 Task: Add a signature Ivan Wilson containing Best wishes for a joyful Easter Sunday, Ivan Wilson to email address softage.2@softage.net and add a label Thanksgiving recipes
Action: Mouse moved to (1163, 93)
Screenshot: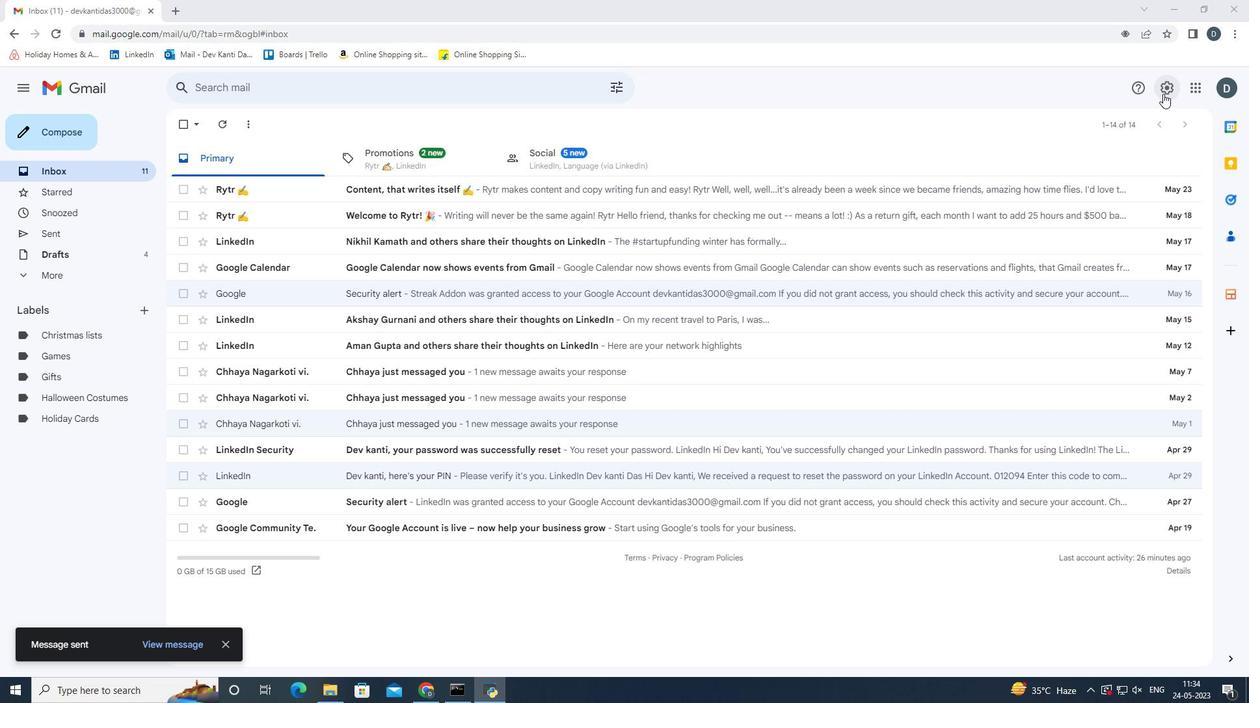 
Action: Mouse pressed left at (1163, 93)
Screenshot: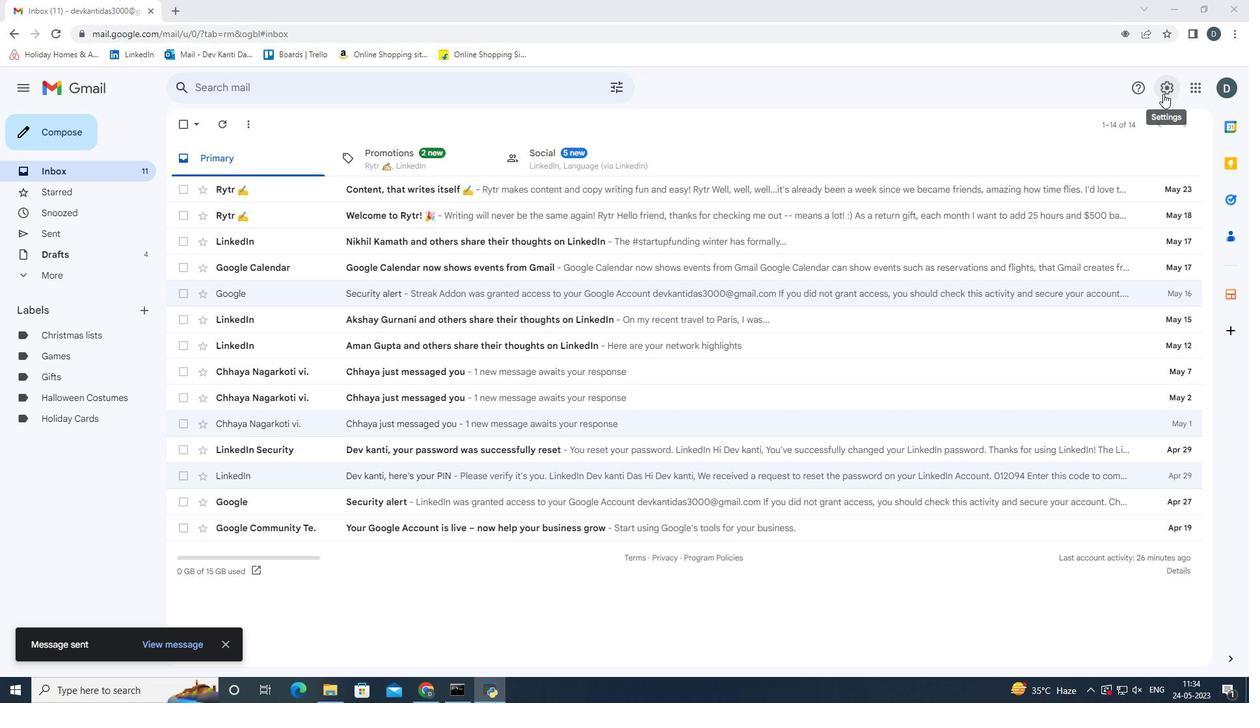 
Action: Mouse moved to (1141, 149)
Screenshot: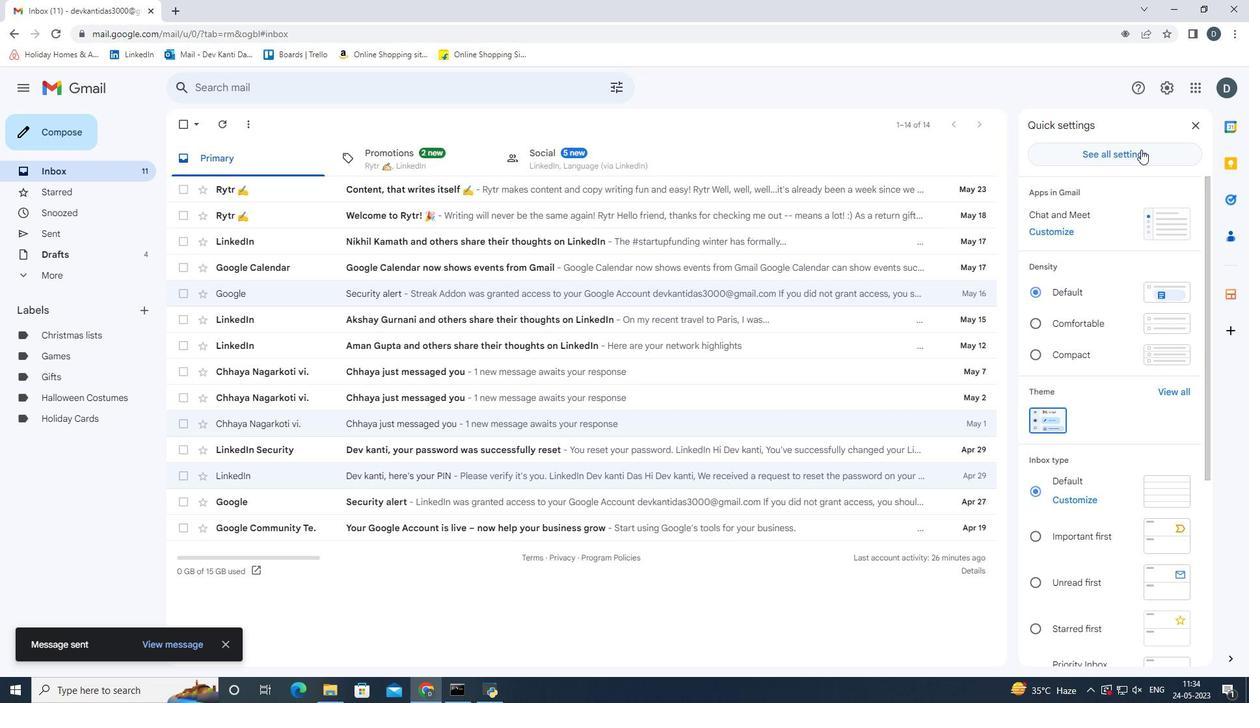 
Action: Mouse pressed left at (1141, 149)
Screenshot: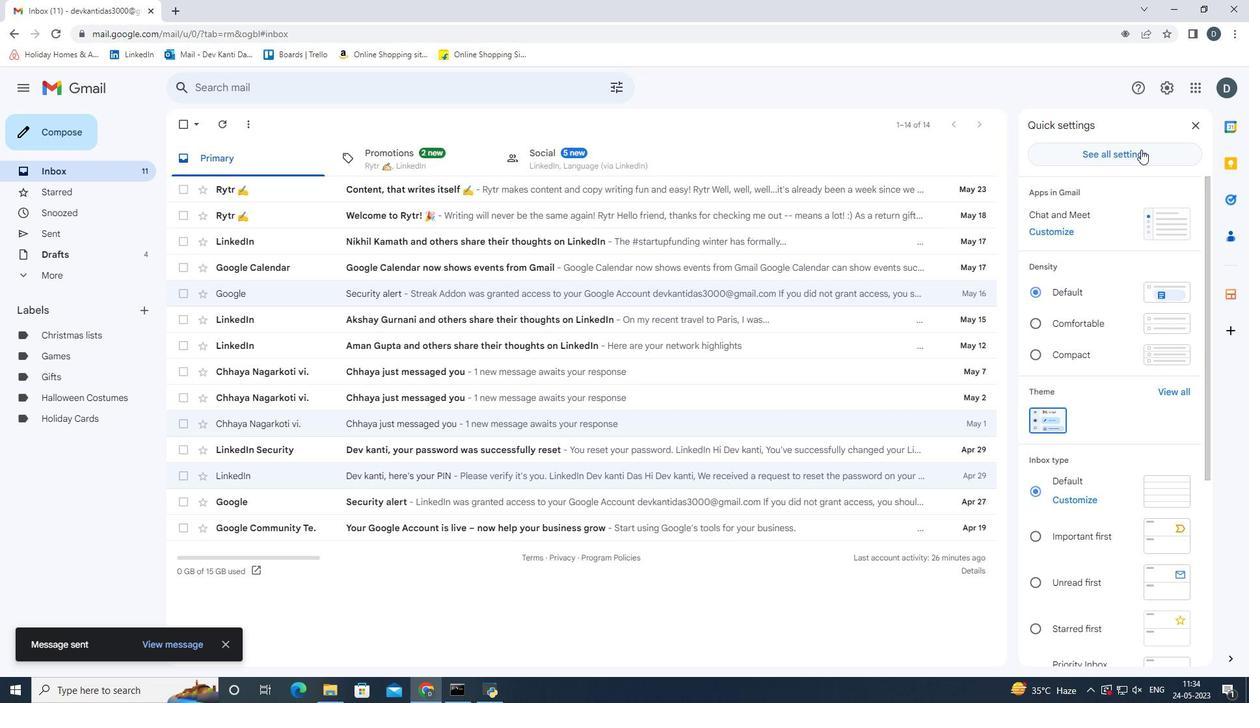 
Action: Mouse moved to (543, 515)
Screenshot: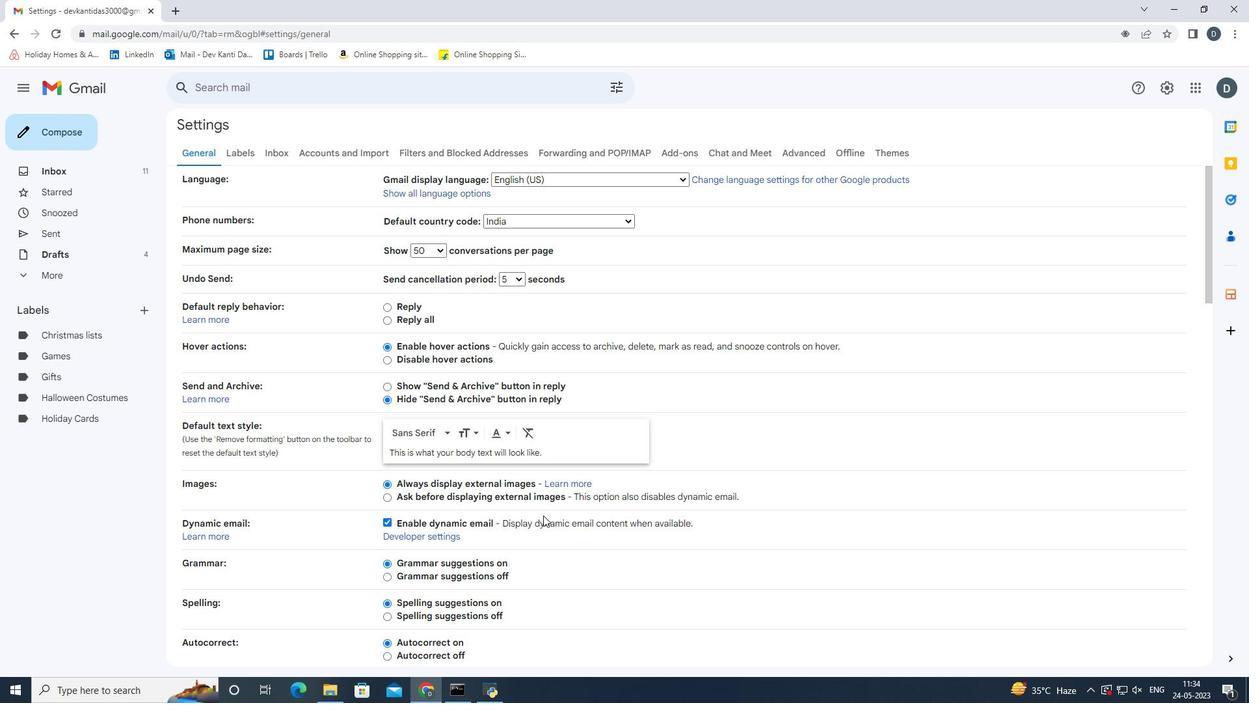 
Action: Mouse scrolled (543, 514) with delta (0, 0)
Screenshot: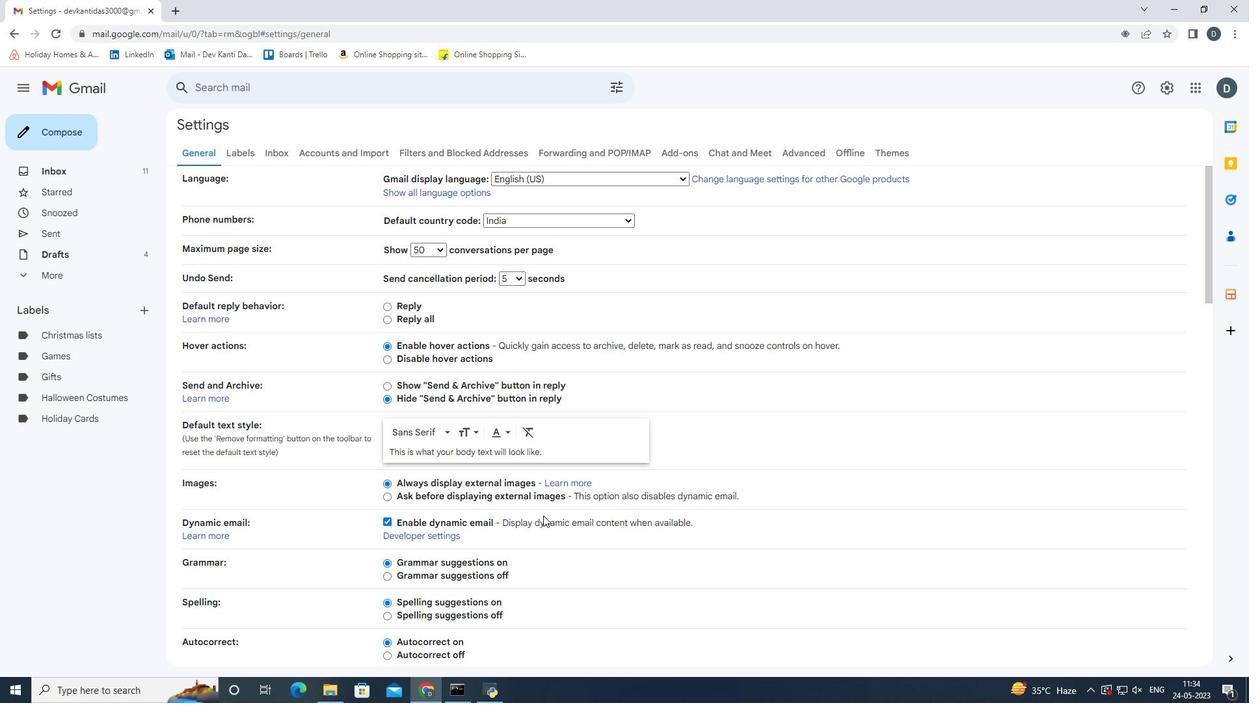 
Action: Mouse scrolled (543, 514) with delta (0, 0)
Screenshot: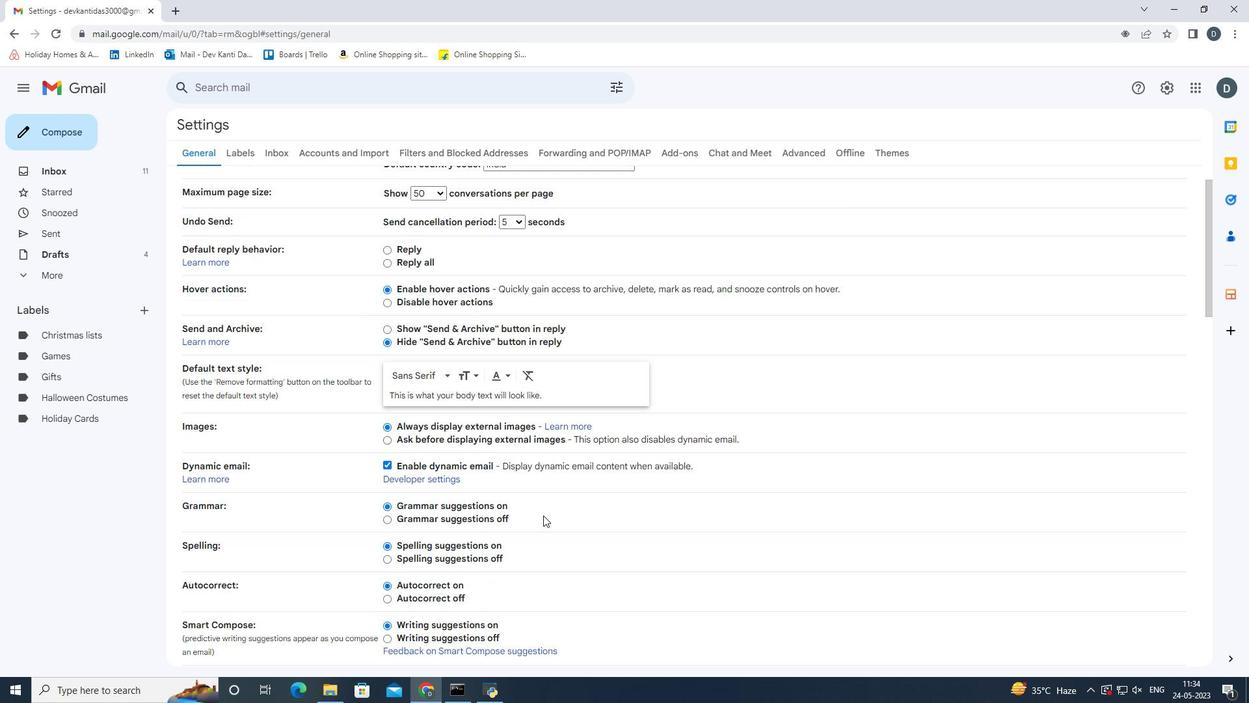 
Action: Mouse scrolled (543, 514) with delta (0, 0)
Screenshot: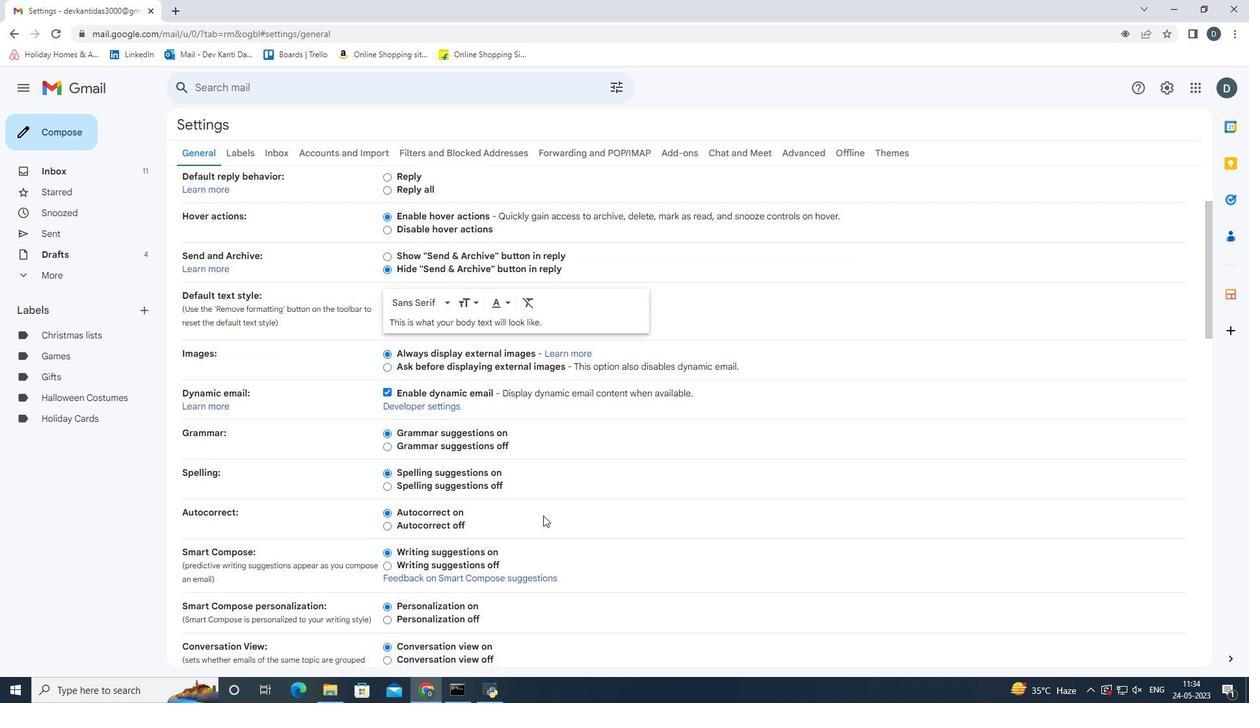 
Action: Mouse scrolled (543, 514) with delta (0, 0)
Screenshot: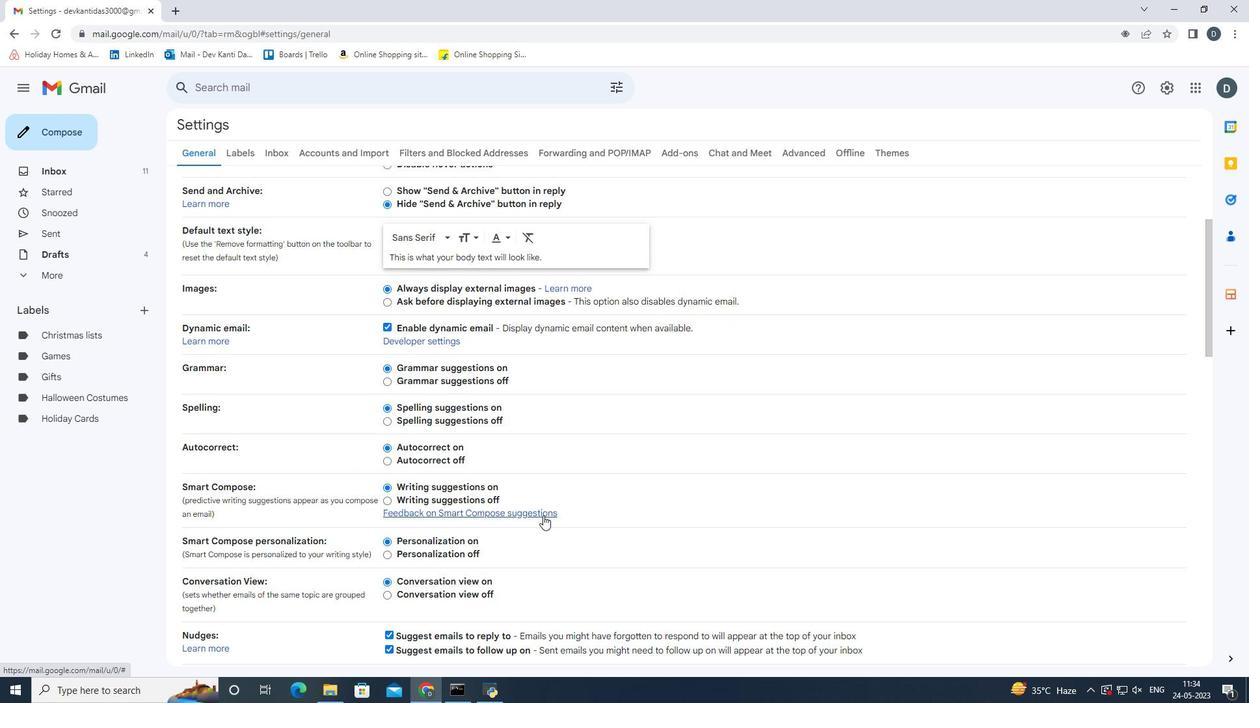 
Action: Mouse scrolled (543, 514) with delta (0, 0)
Screenshot: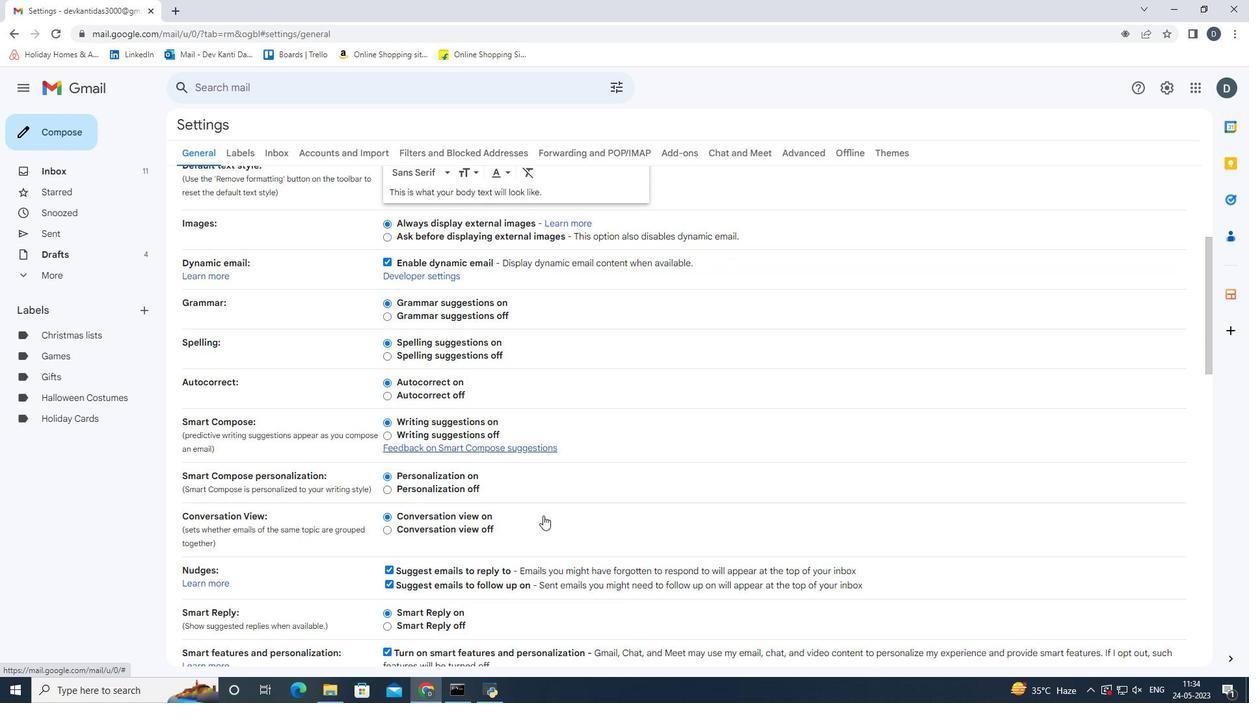 
Action: Mouse scrolled (543, 514) with delta (0, 0)
Screenshot: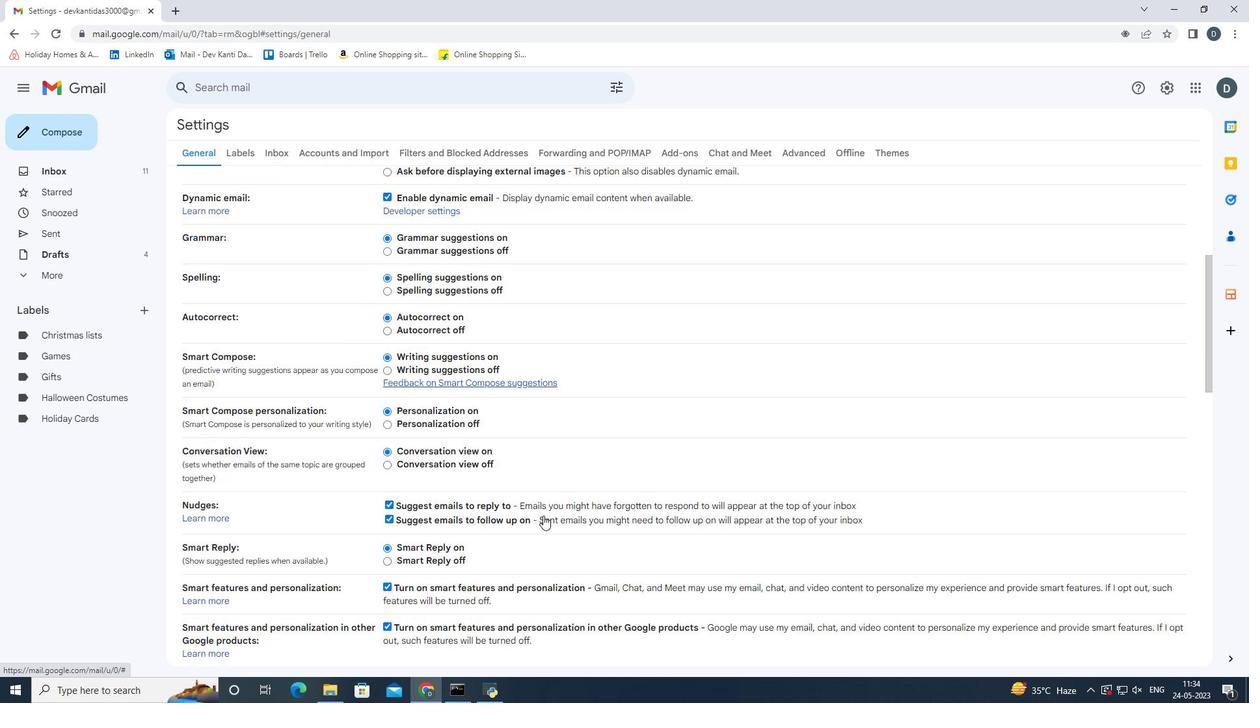 
Action: Mouse scrolled (543, 514) with delta (0, 0)
Screenshot: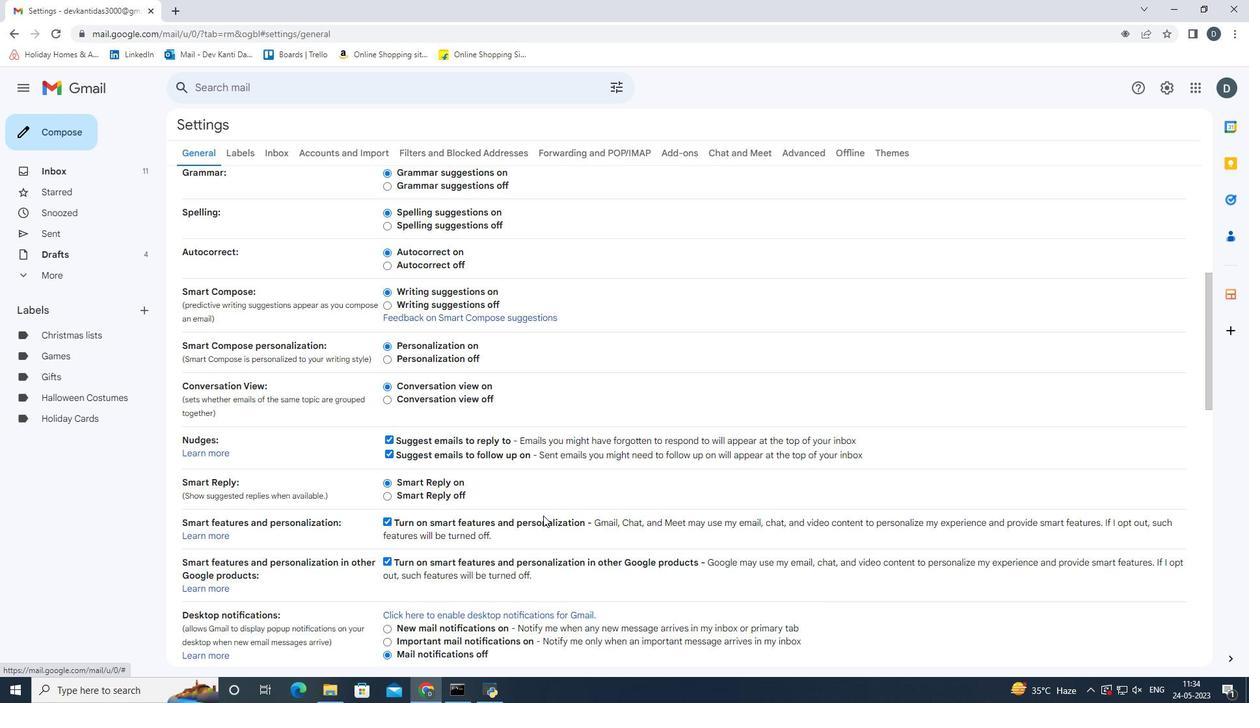 
Action: Mouse scrolled (543, 514) with delta (0, 0)
Screenshot: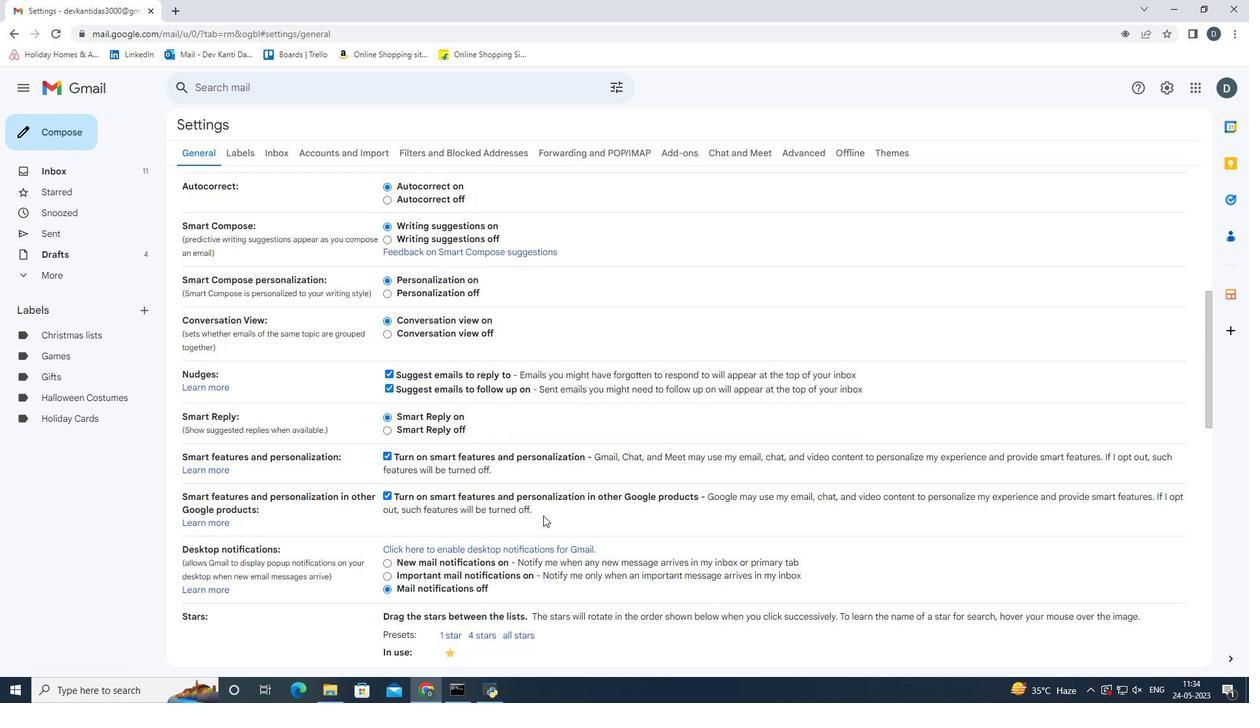 
Action: Mouse scrolled (543, 514) with delta (0, 0)
Screenshot: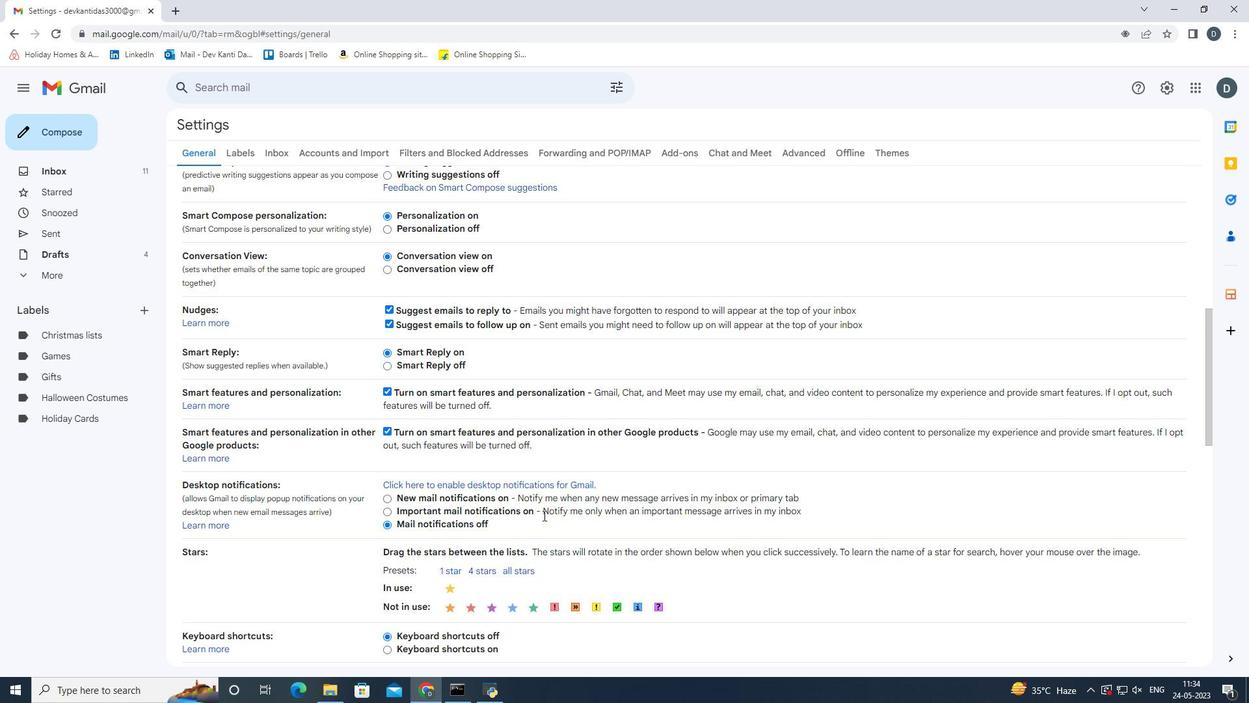 
Action: Mouse scrolled (543, 514) with delta (0, 0)
Screenshot: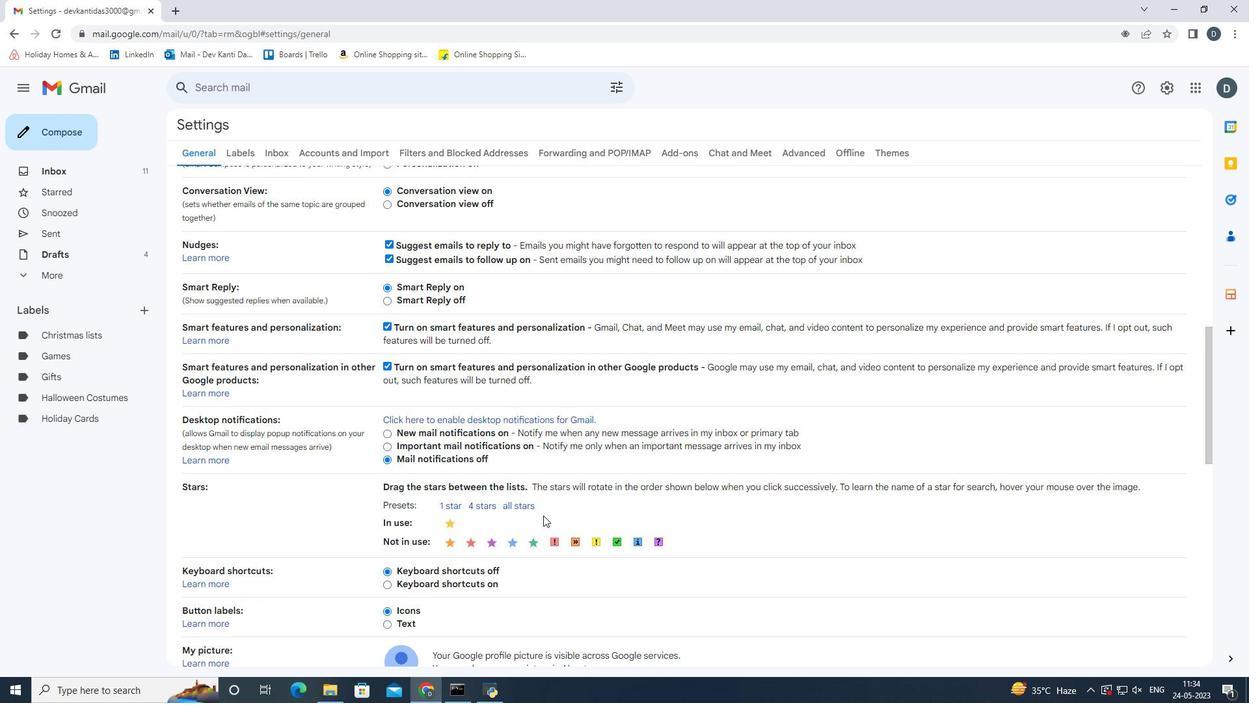 
Action: Mouse scrolled (543, 514) with delta (0, 0)
Screenshot: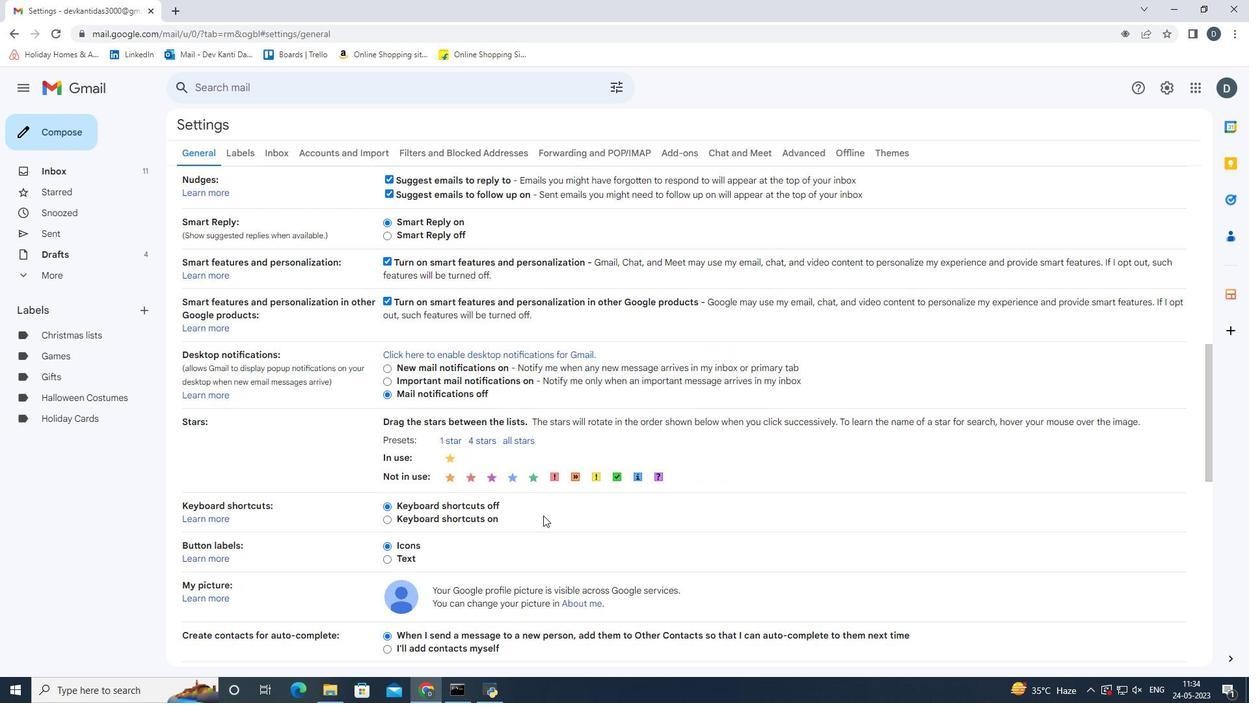 
Action: Mouse scrolled (543, 514) with delta (0, 0)
Screenshot: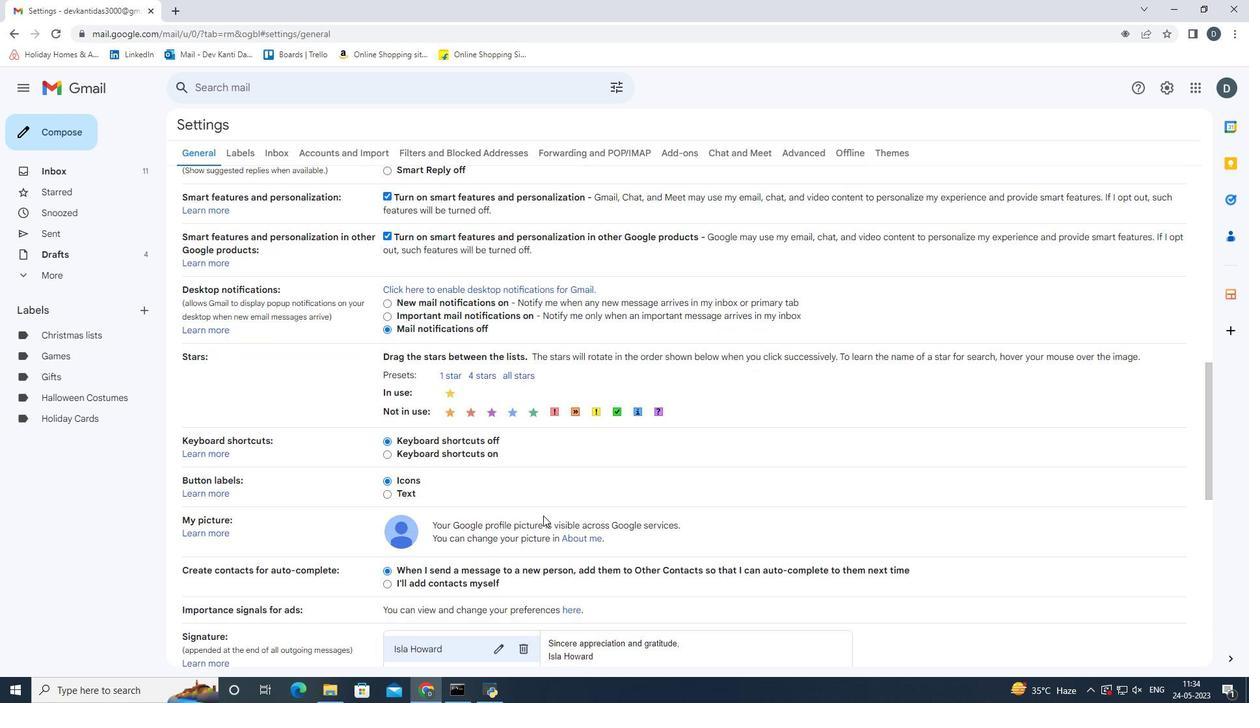 
Action: Mouse scrolled (543, 514) with delta (0, 0)
Screenshot: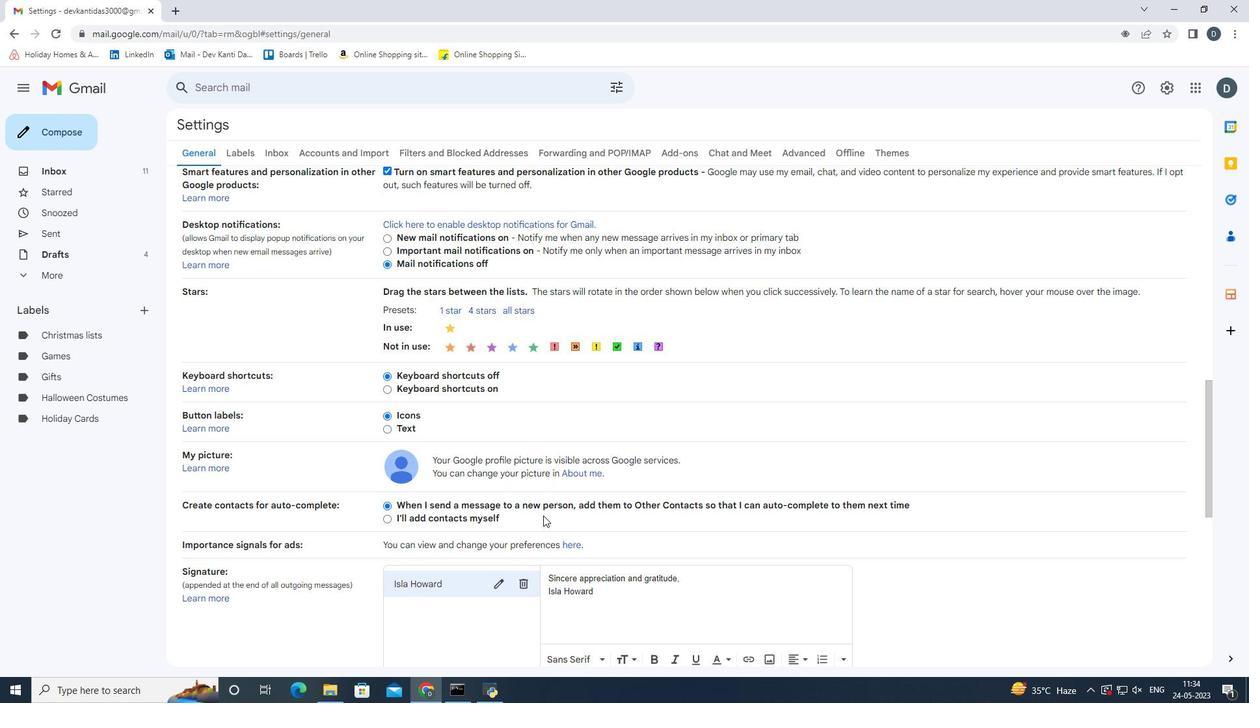 
Action: Mouse scrolled (543, 514) with delta (0, 0)
Screenshot: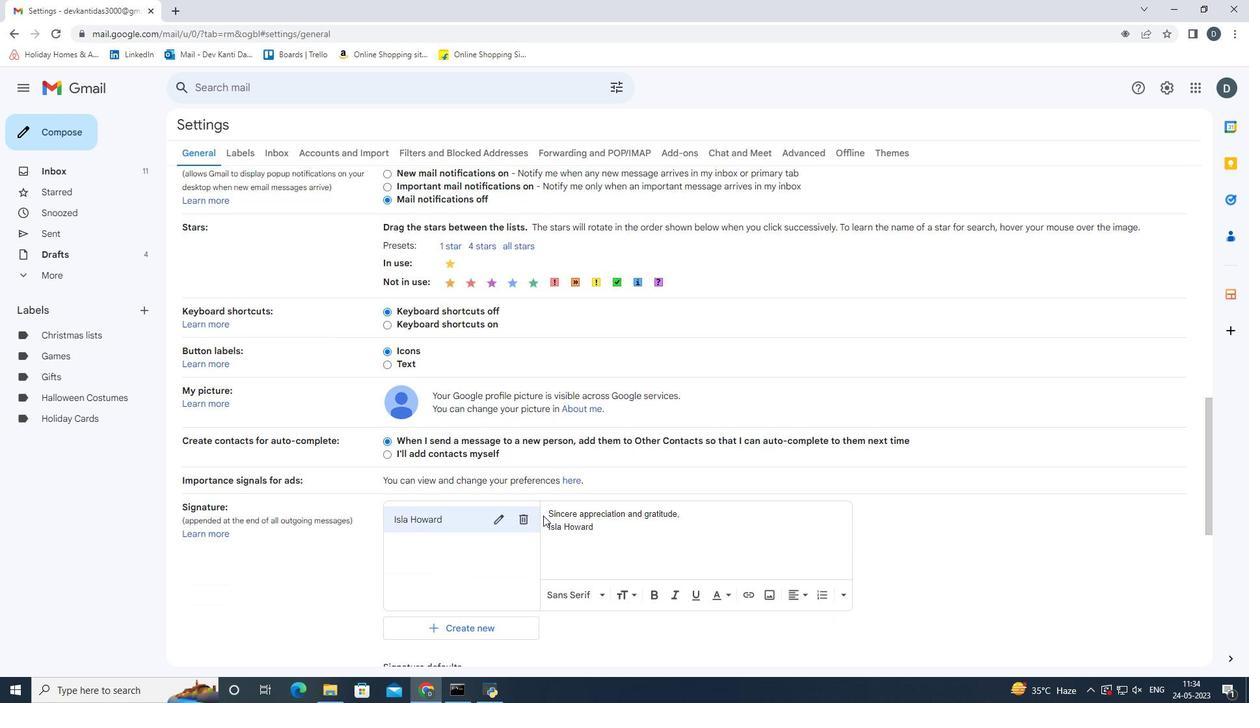 
Action: Mouse moved to (529, 461)
Screenshot: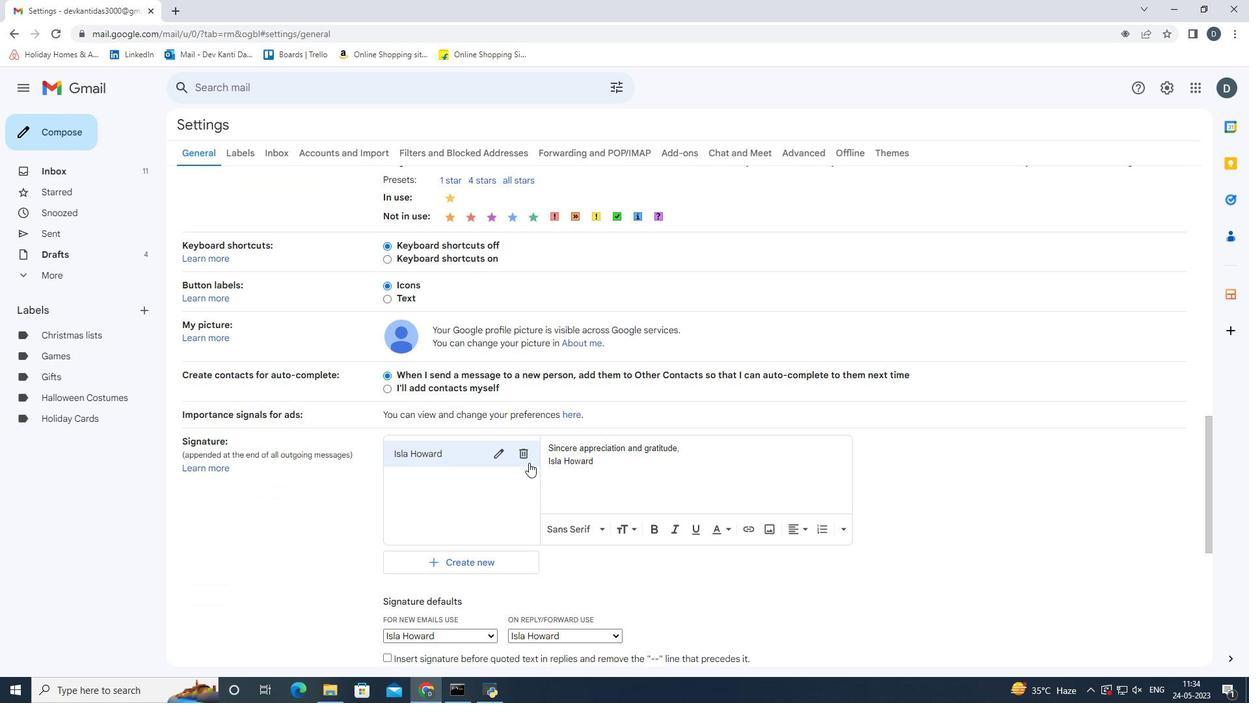 
Action: Mouse pressed left at (529, 461)
Screenshot: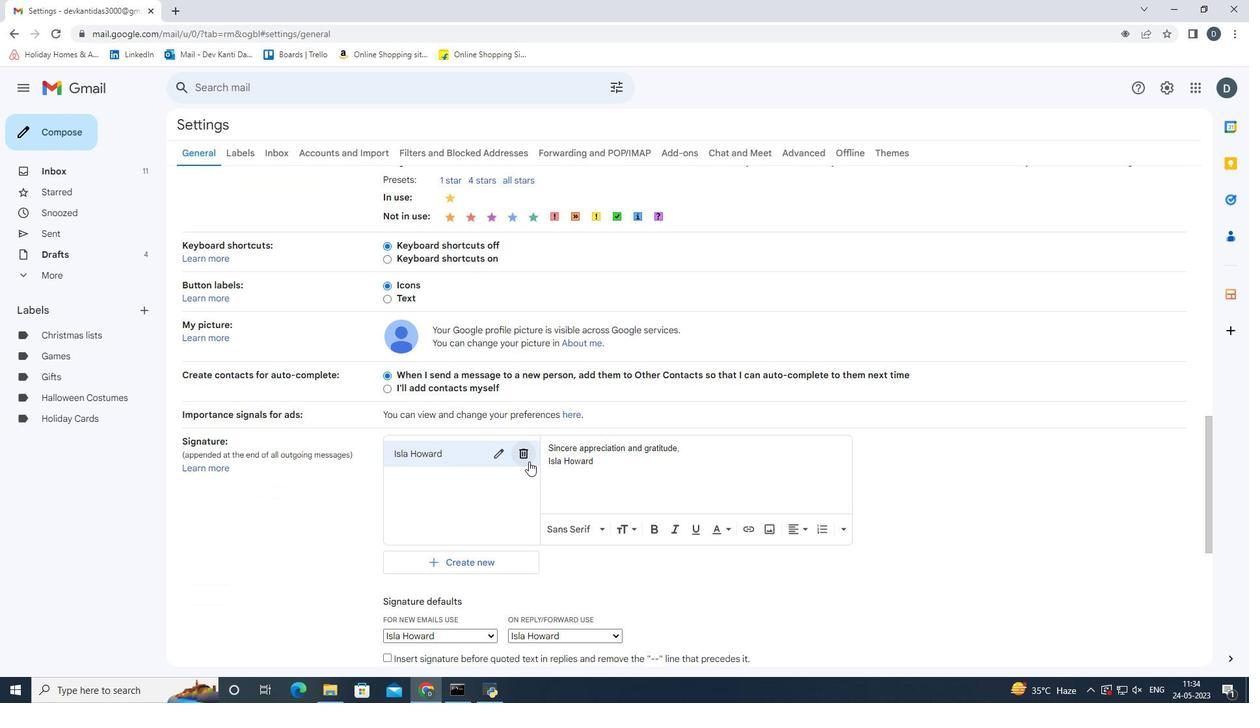 
Action: Mouse moved to (744, 398)
Screenshot: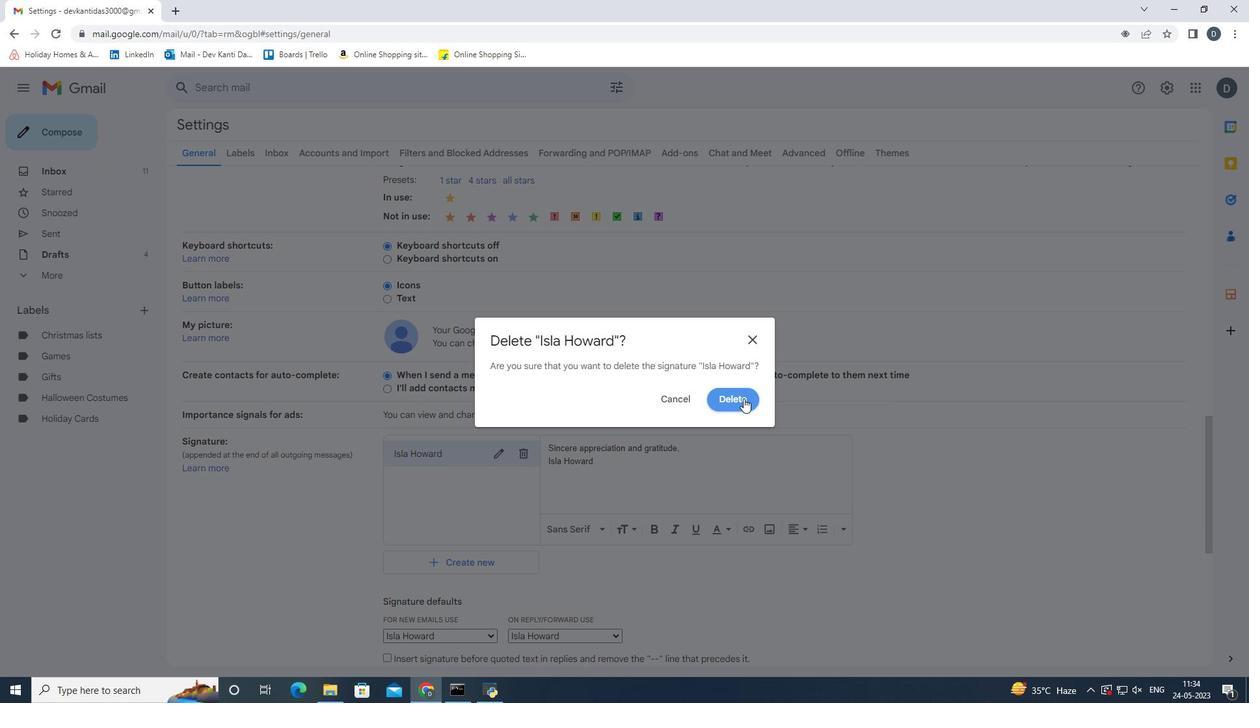 
Action: Mouse pressed left at (744, 398)
Screenshot: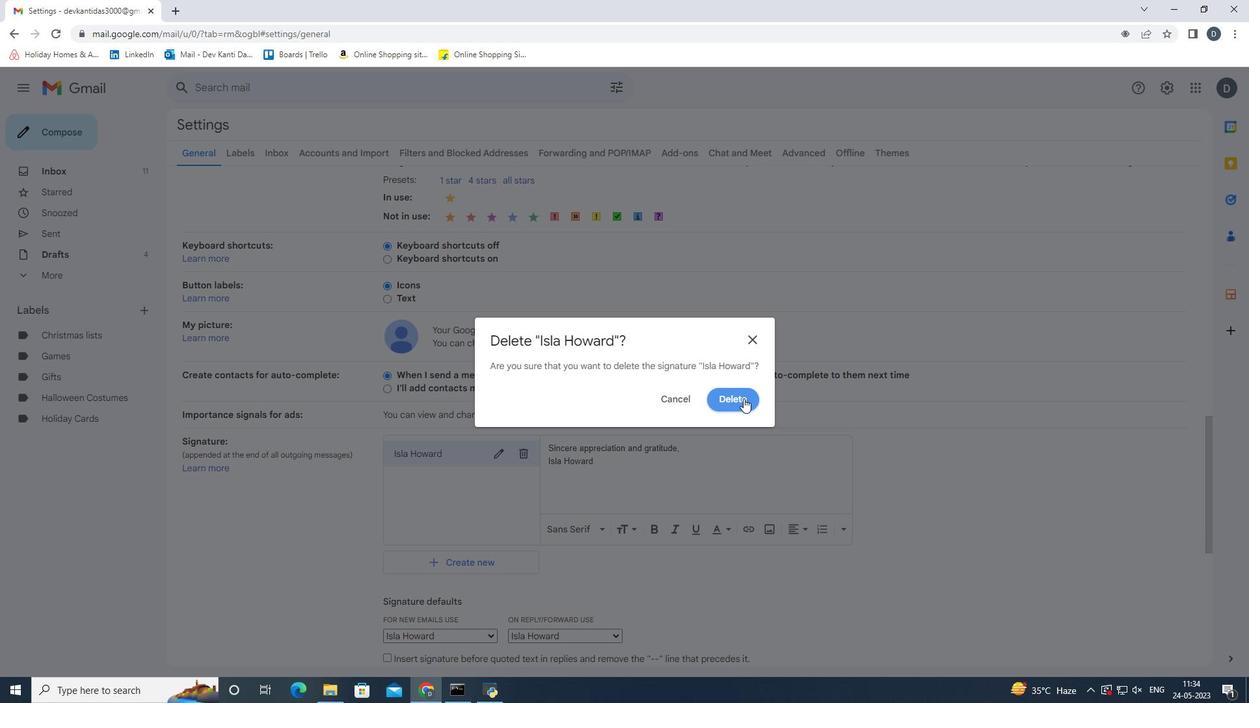 
Action: Mouse moved to (463, 459)
Screenshot: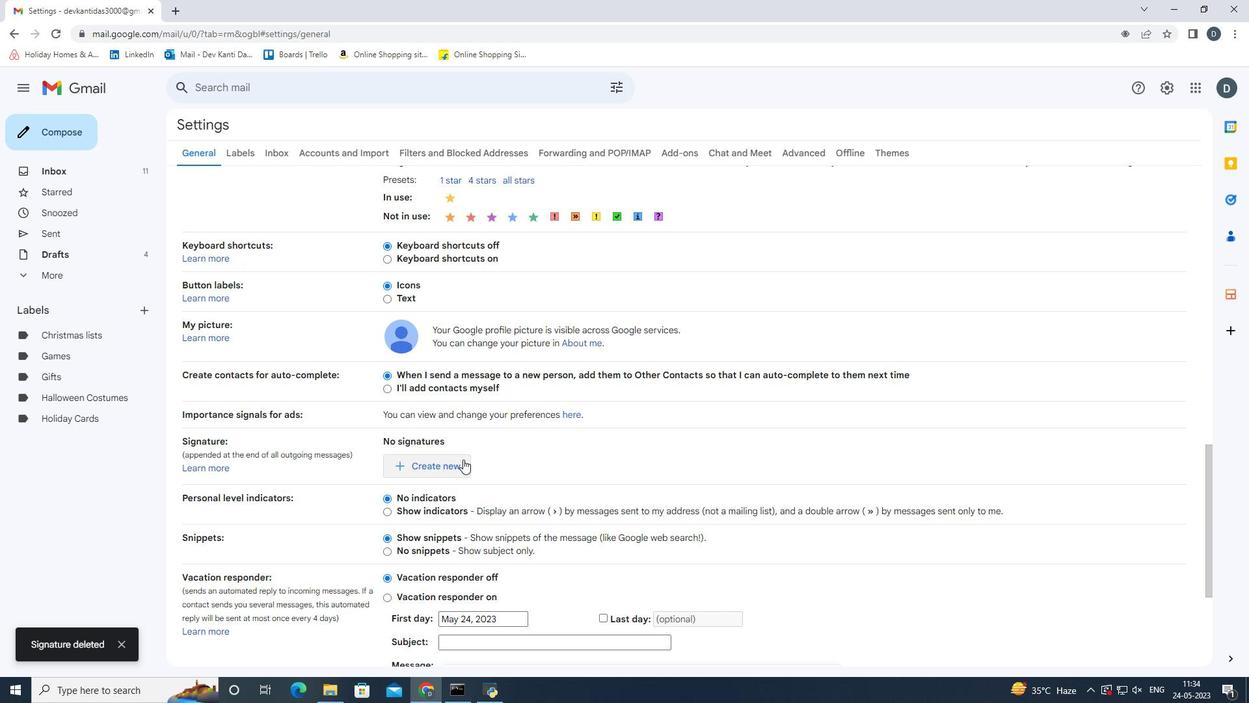 
Action: Mouse pressed left at (463, 459)
Screenshot: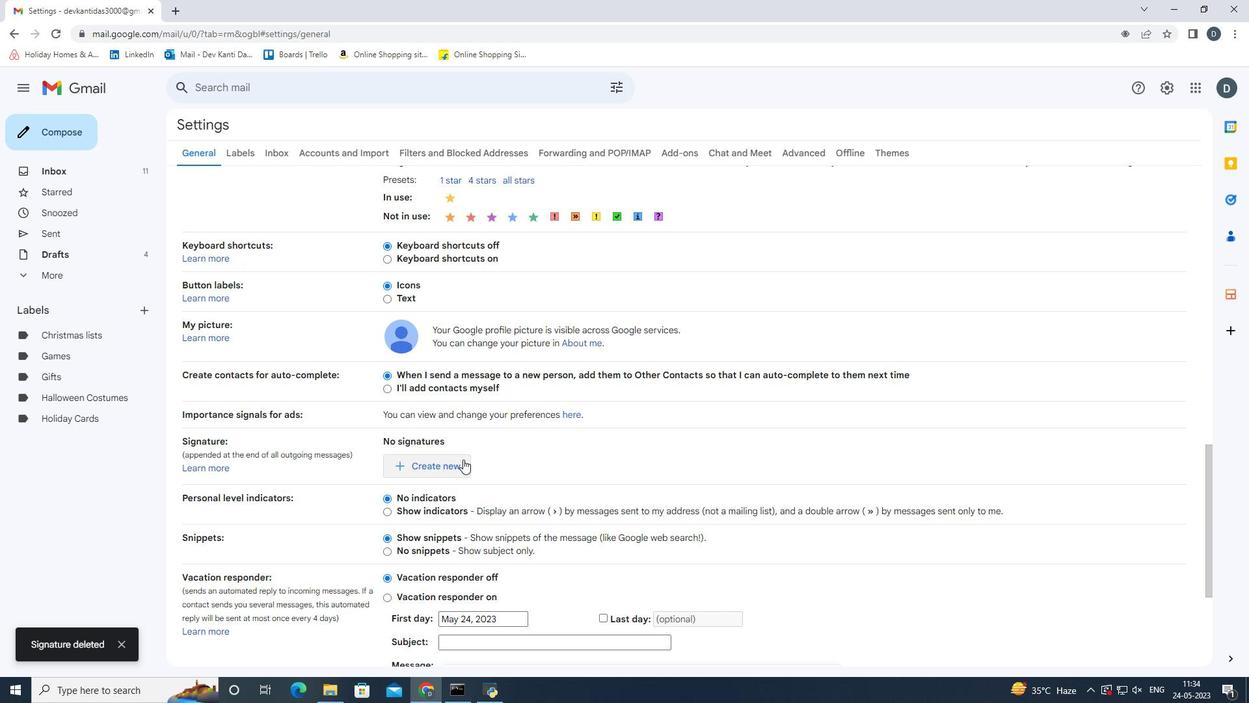 
Action: Mouse moved to (566, 370)
Screenshot: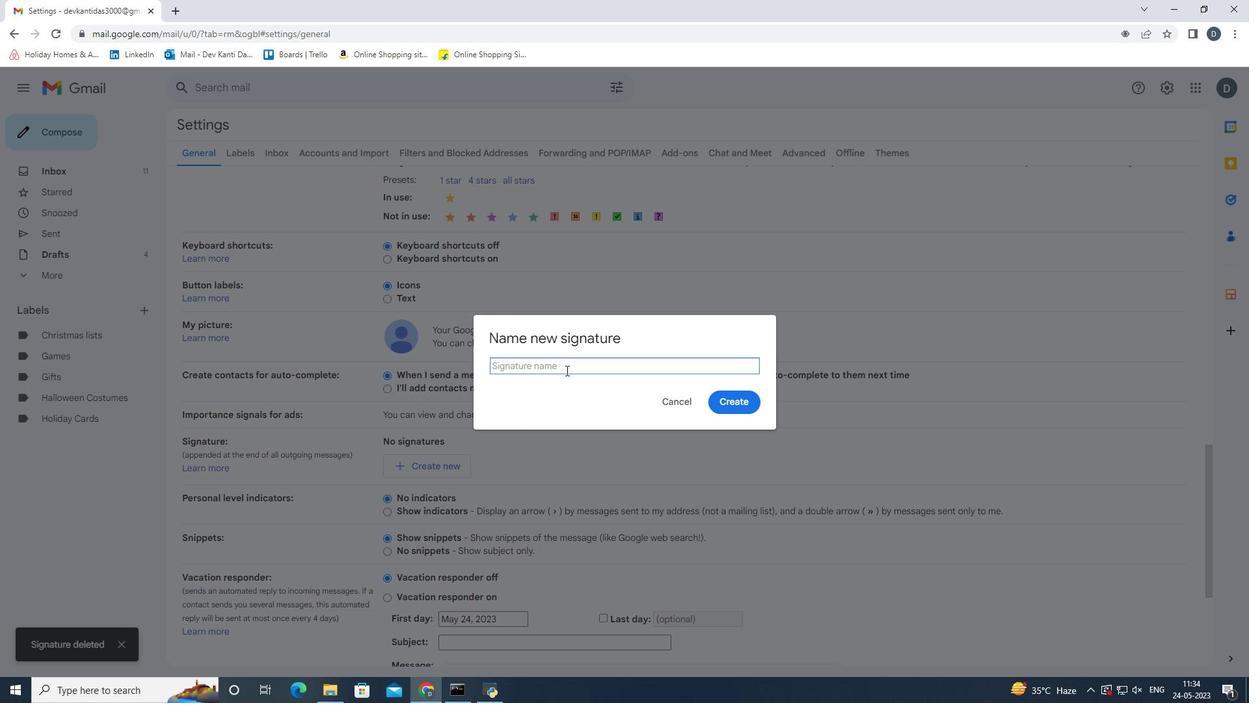 
Action: Key pressed <Key.shift>Ivan<Key.space><Key.shift><Key.shift><Key.shift><Key.shift><Key.shift><Key.shift>Wilson<Key.enter>
Screenshot: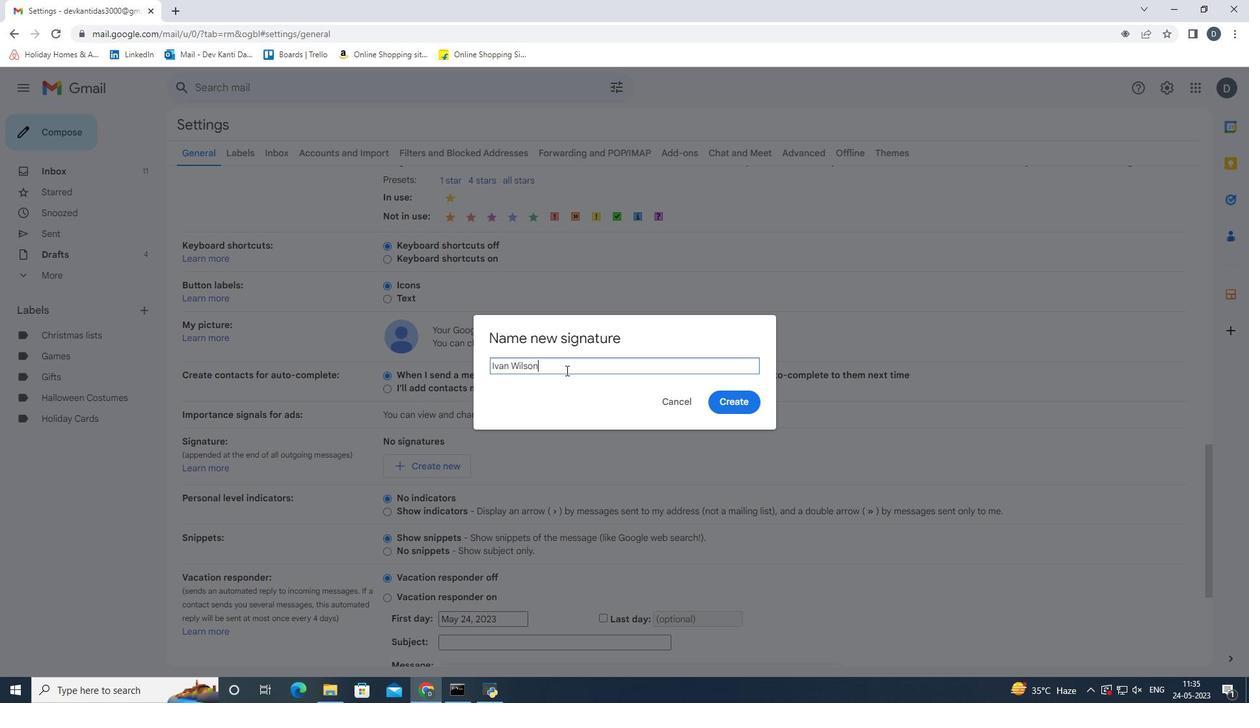 
Action: Mouse moved to (602, 458)
Screenshot: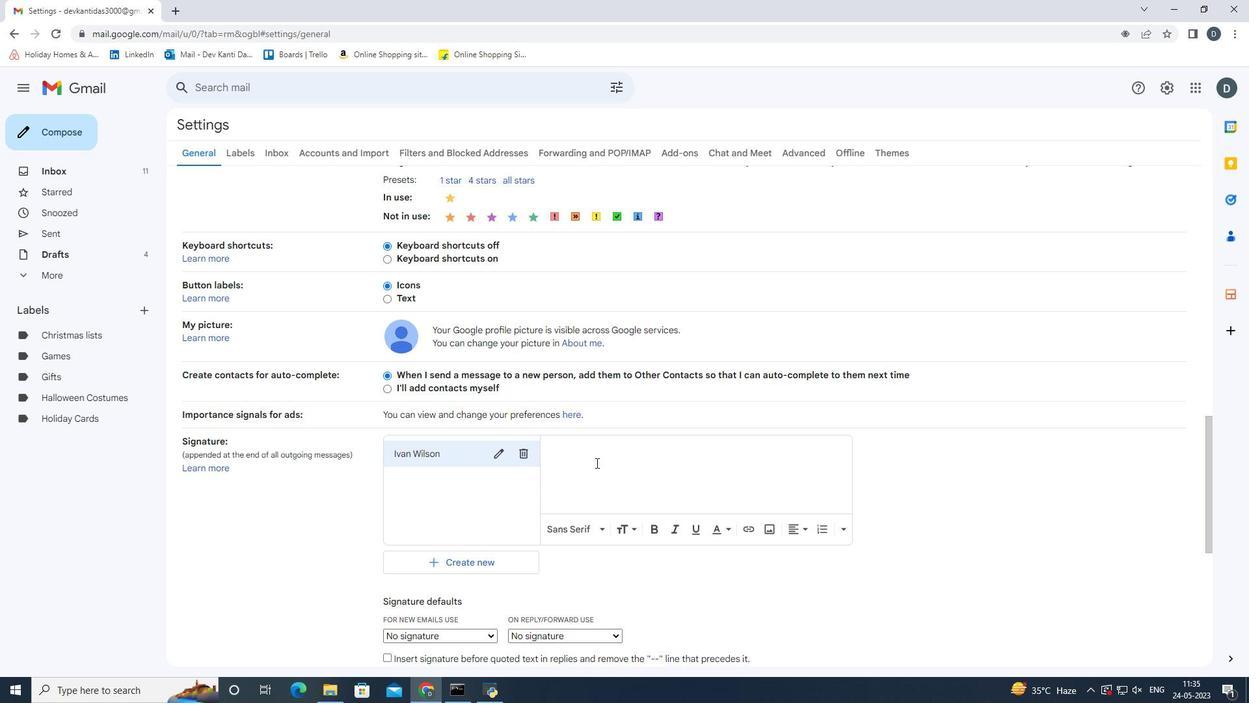 
Action: Mouse pressed left at (602, 458)
Screenshot: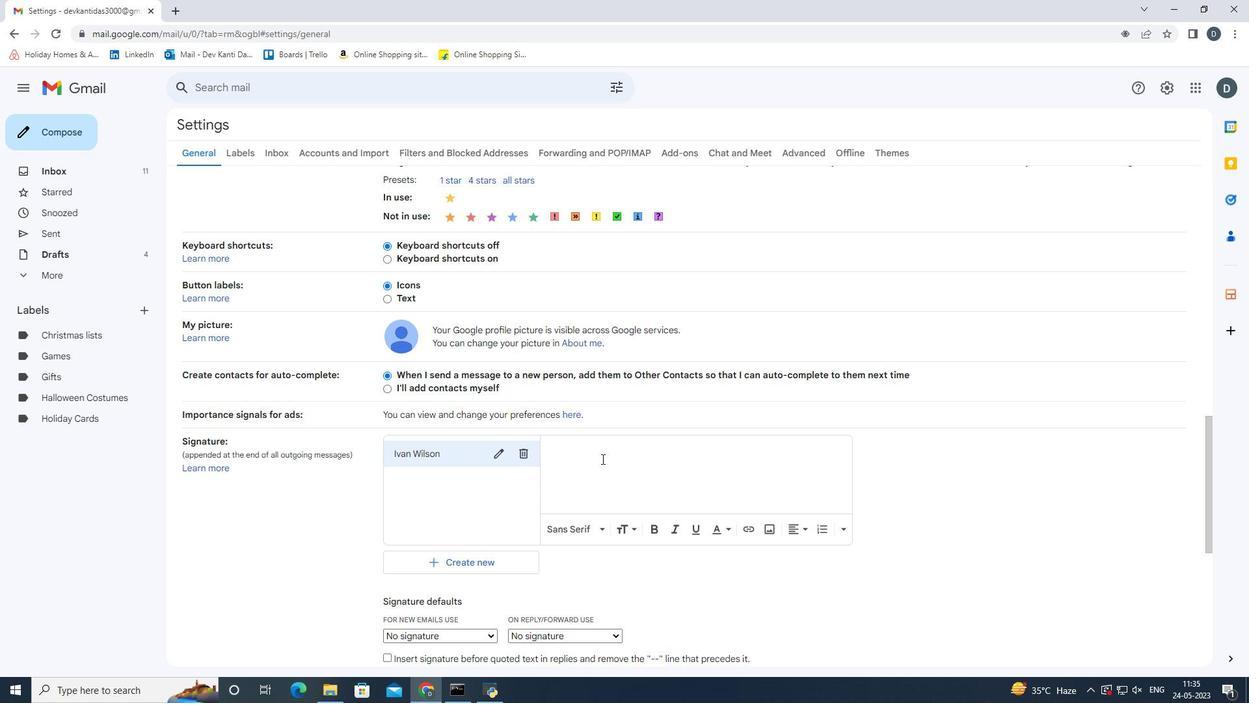 
Action: Key pressed <Key.shift>Best<Key.space>wishes<Key.space>for<Key.space>a<Key.space>joyful<Key.space><Key.shift>Easter<Key.space><Key.shift>Sunday,<Key.enter><Key.shift_r><Key.shift_r><Key.shift_r><Key.shift_r><Key.shift_r><Key.shift_r><Key.shift_r><Key.shift_r><Key.shift_r><Key.shift_r><Key.shift_r><Key.shift_r><Key.shift_r><Key.shift_r><Key.shift_r><Key.shift_r><Key.shift_r><Key.shift_r>Ivan<Key.space><Key.shift><Key.shift><Key.shift><Key.shift><Key.shift><Key.shift><Key.shift><Key.shift><Key.shift>Wilson
Screenshot: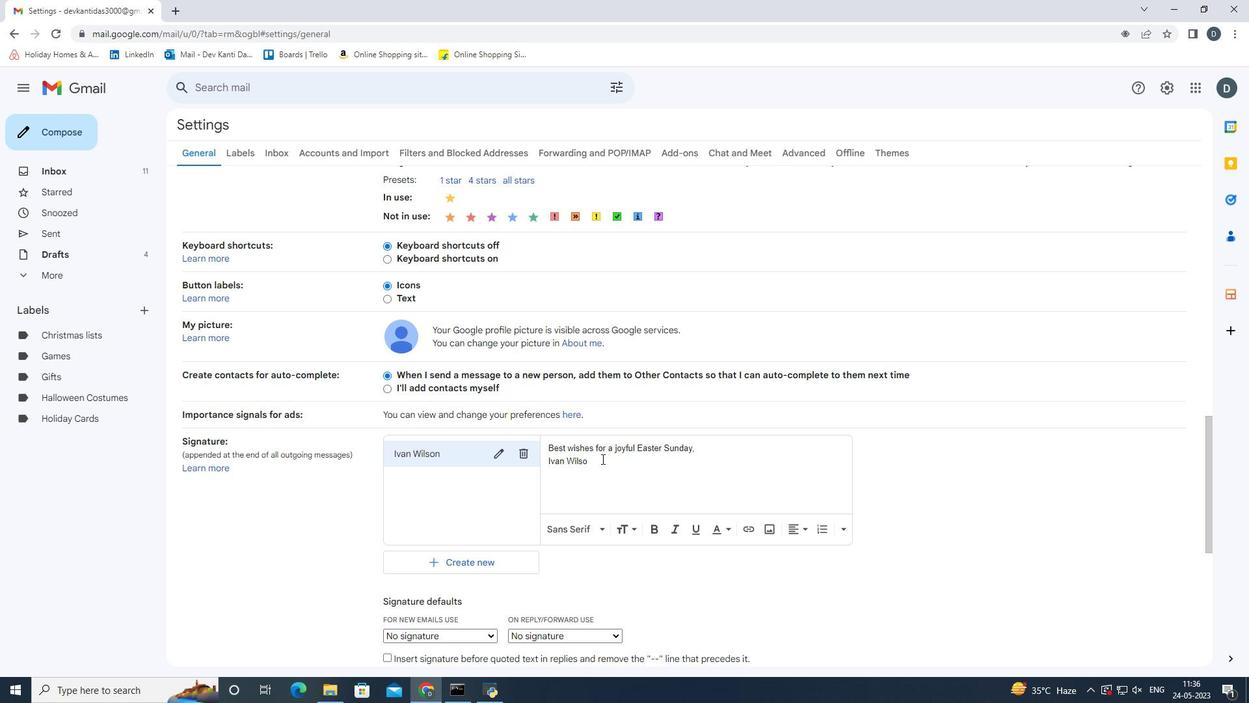 
Action: Mouse moved to (1022, 515)
Screenshot: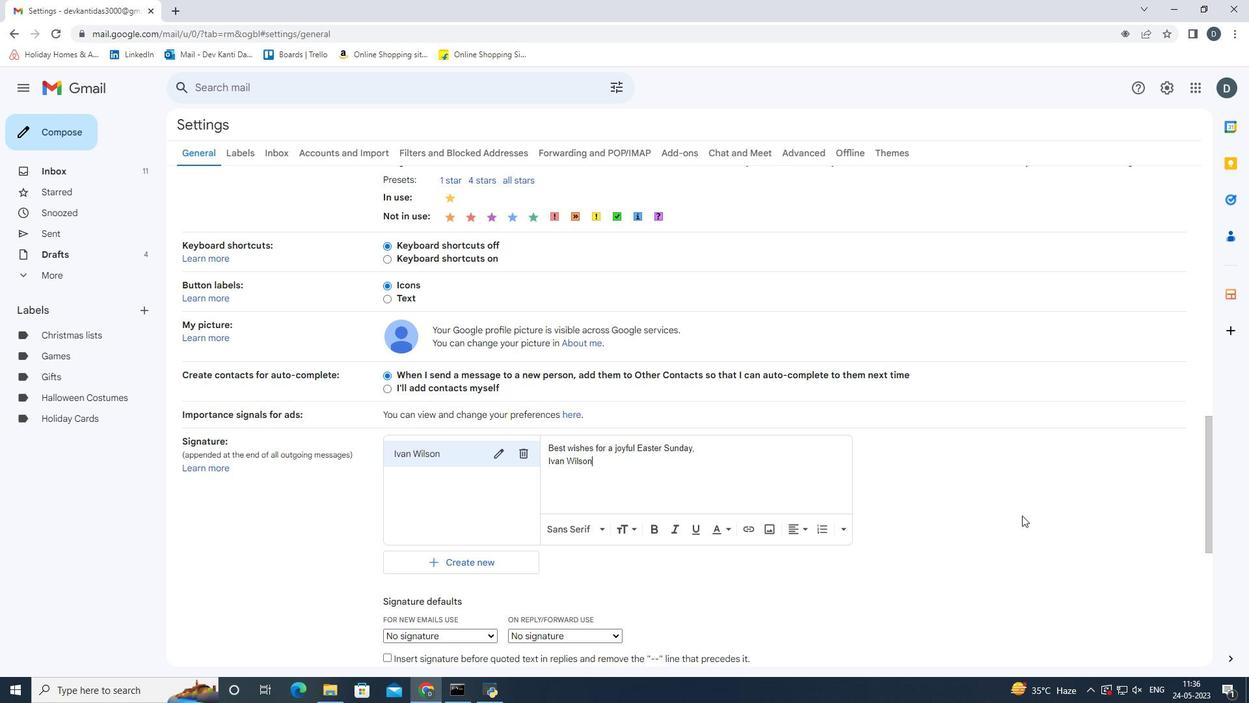 
Action: Mouse pressed left at (1022, 515)
Screenshot: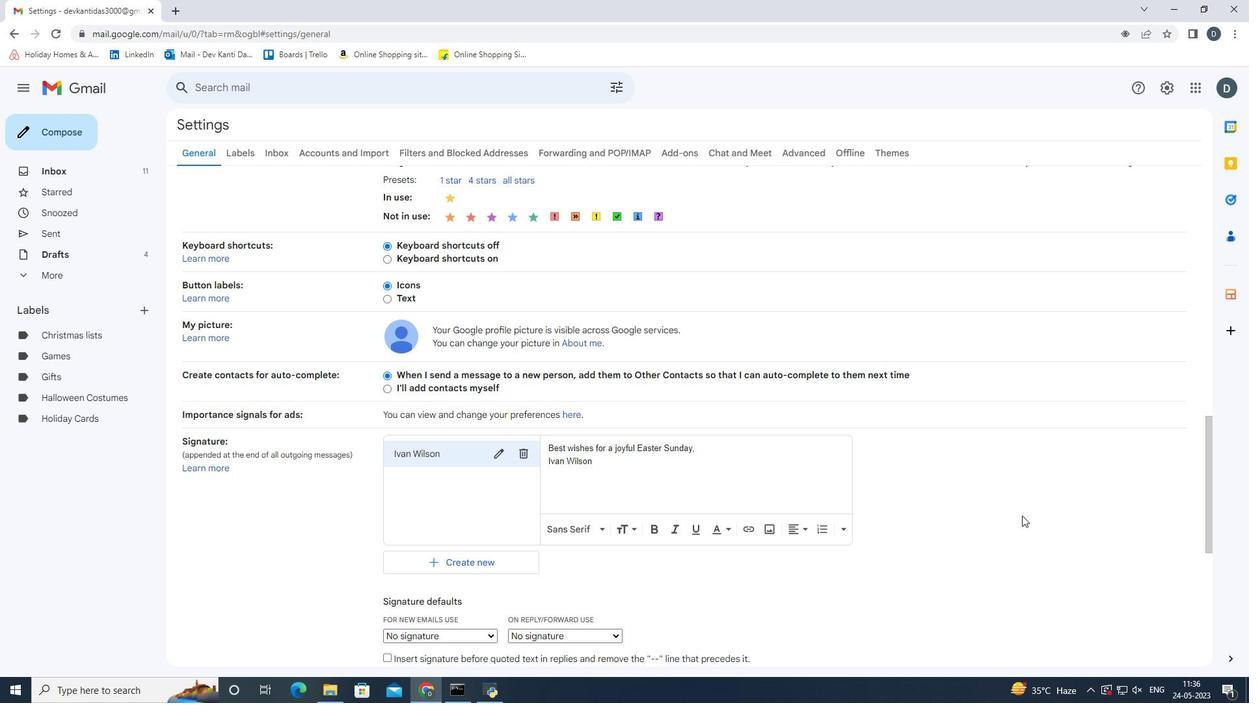 
Action: Mouse moved to (978, 478)
Screenshot: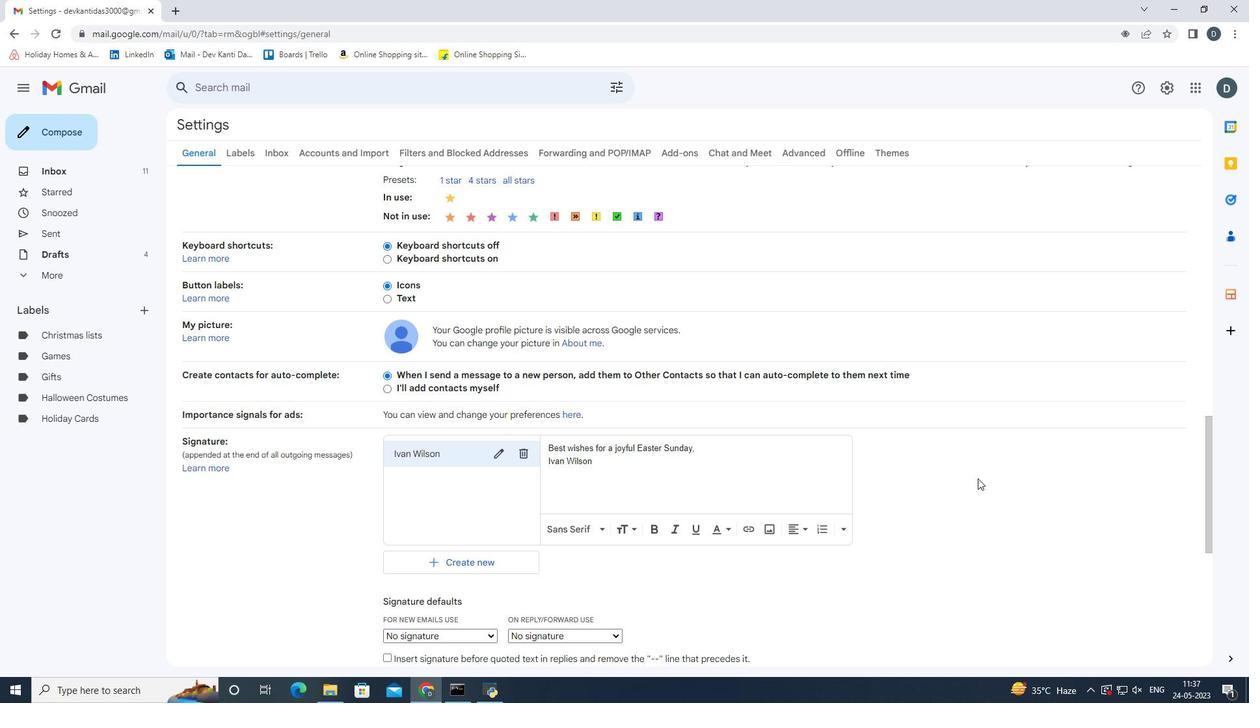 
Action: Mouse scrolled (978, 477) with delta (0, 0)
Screenshot: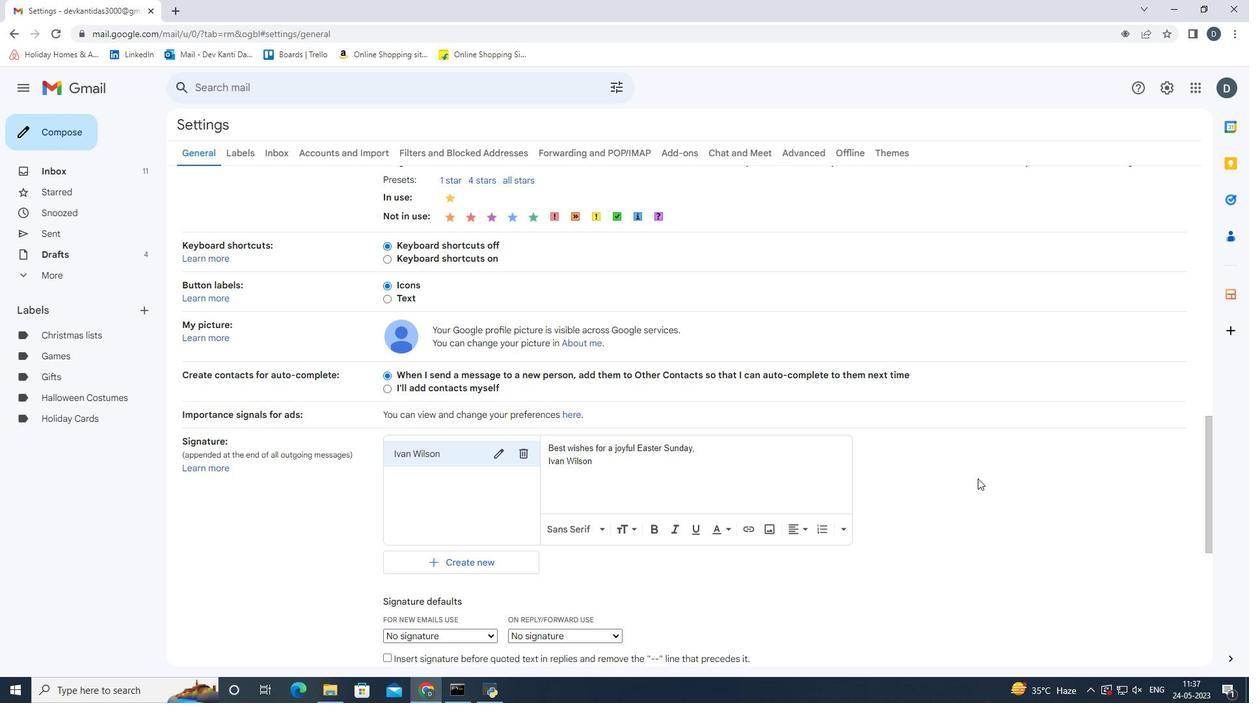 
Action: Mouse scrolled (978, 477) with delta (0, 0)
Screenshot: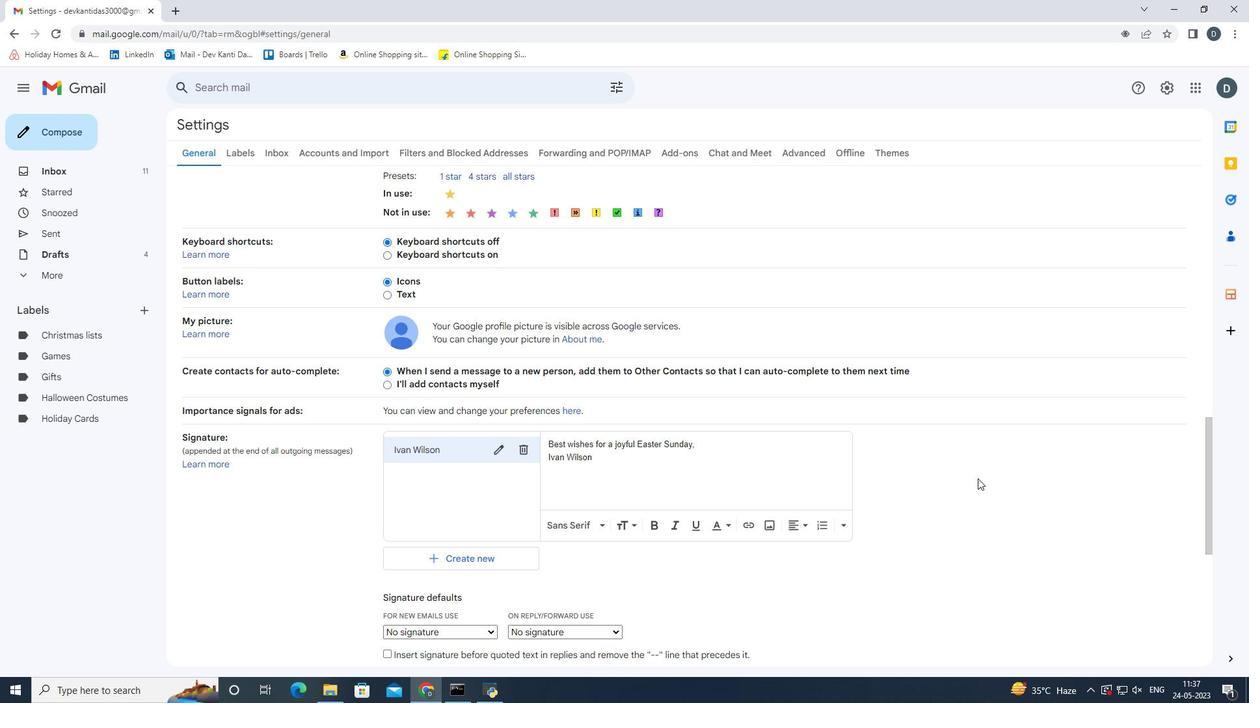 
Action: Mouse scrolled (978, 477) with delta (0, 0)
Screenshot: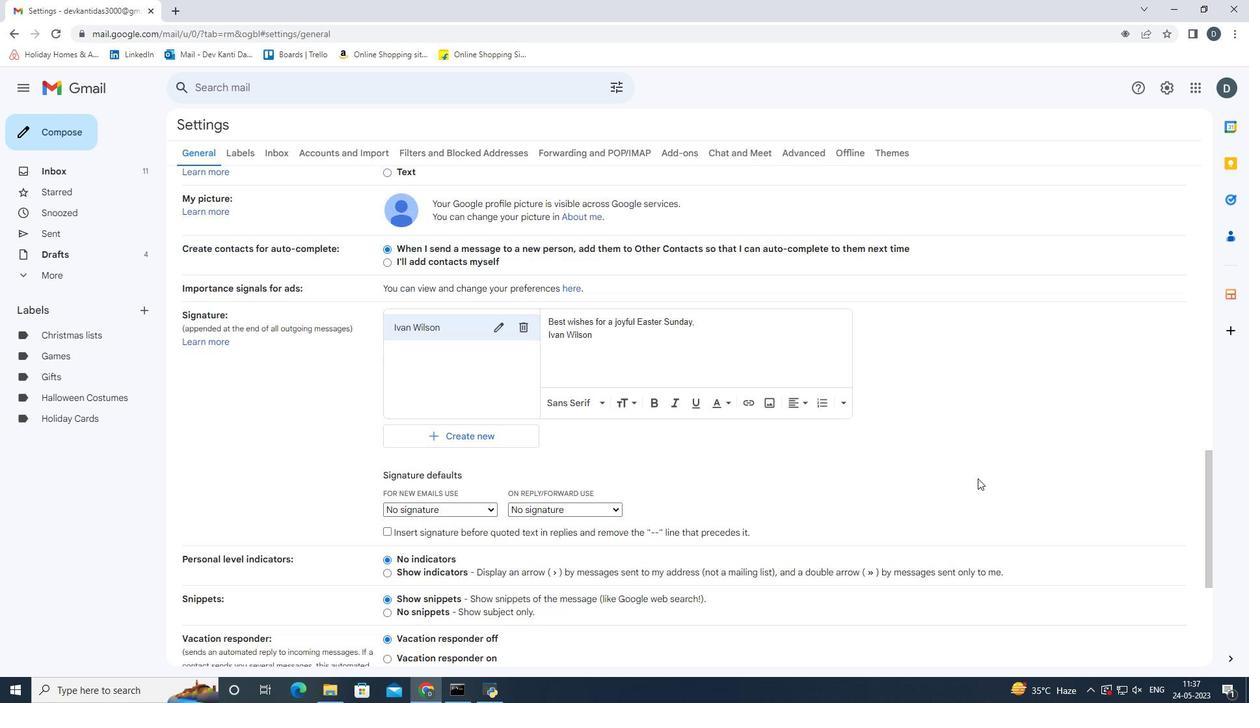 
Action: Mouse moved to (436, 440)
Screenshot: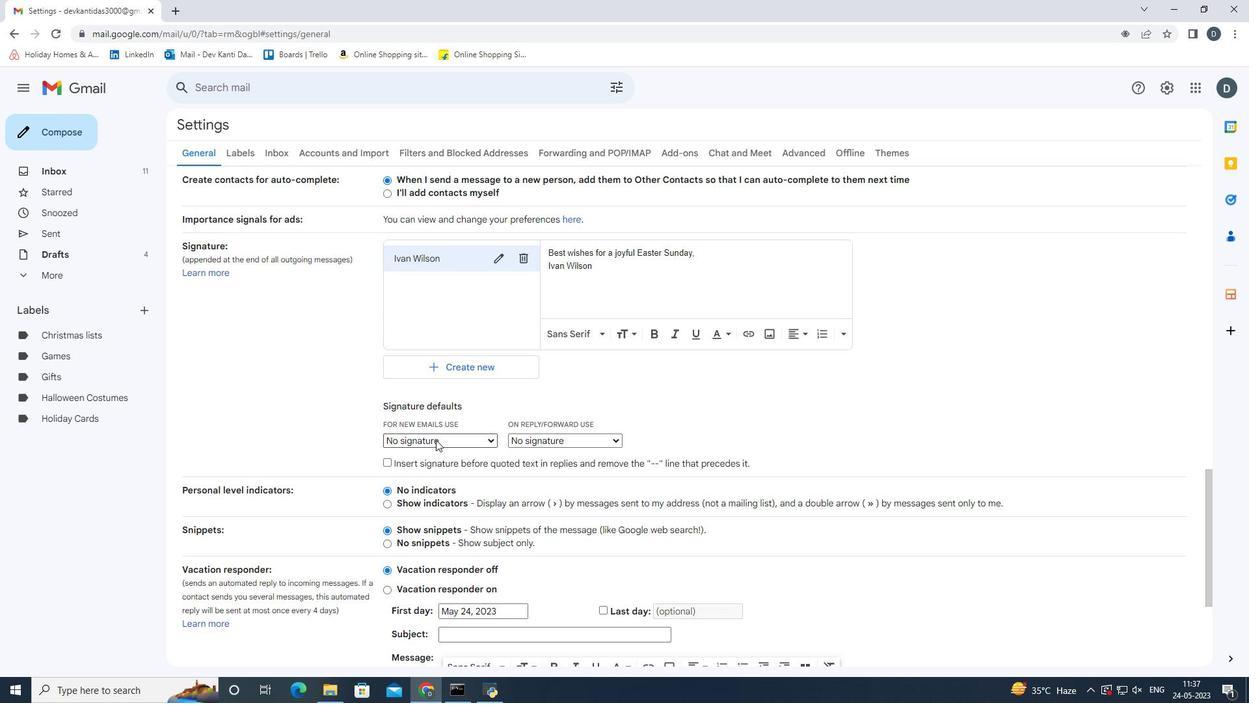 
Action: Mouse pressed left at (436, 440)
Screenshot: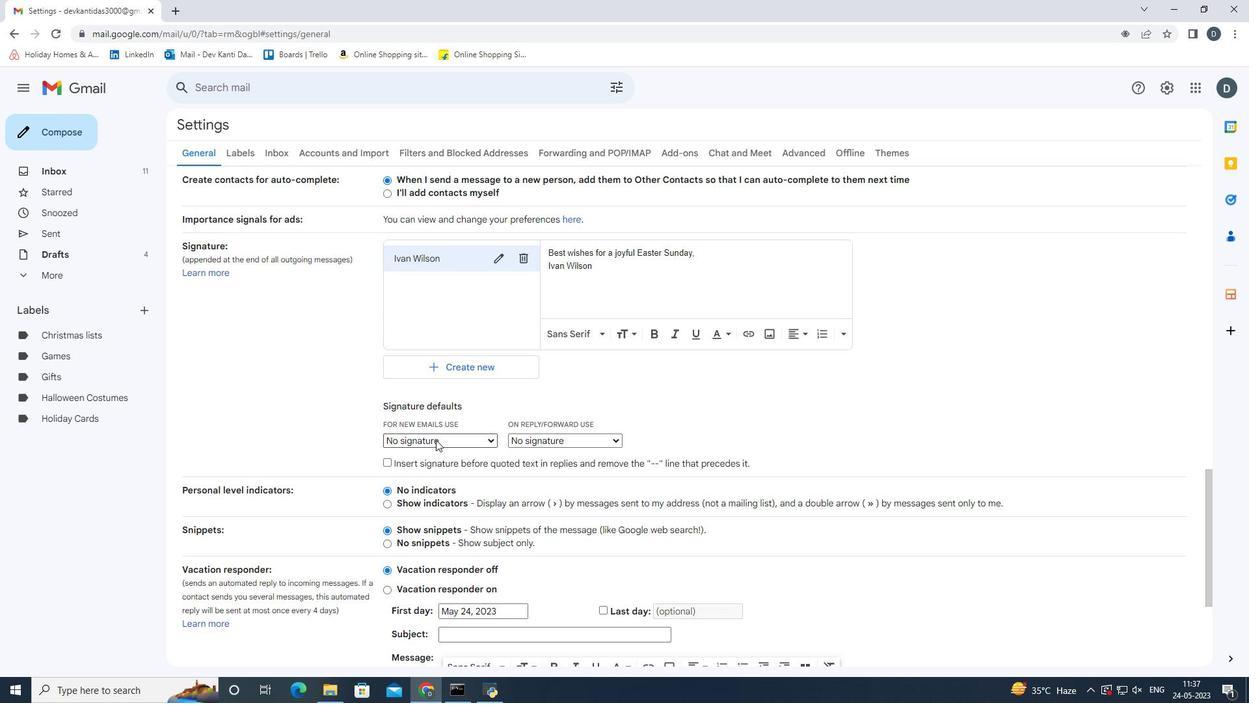 
Action: Mouse moved to (431, 463)
Screenshot: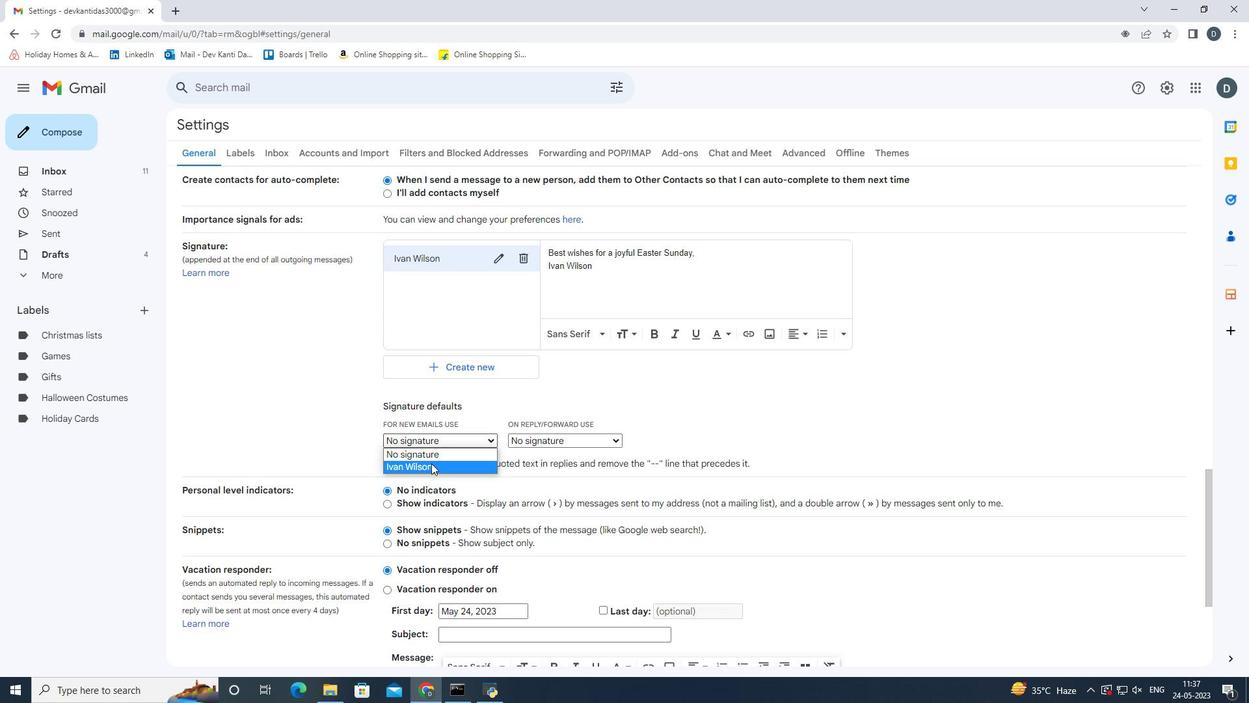 
Action: Mouse pressed left at (431, 463)
Screenshot: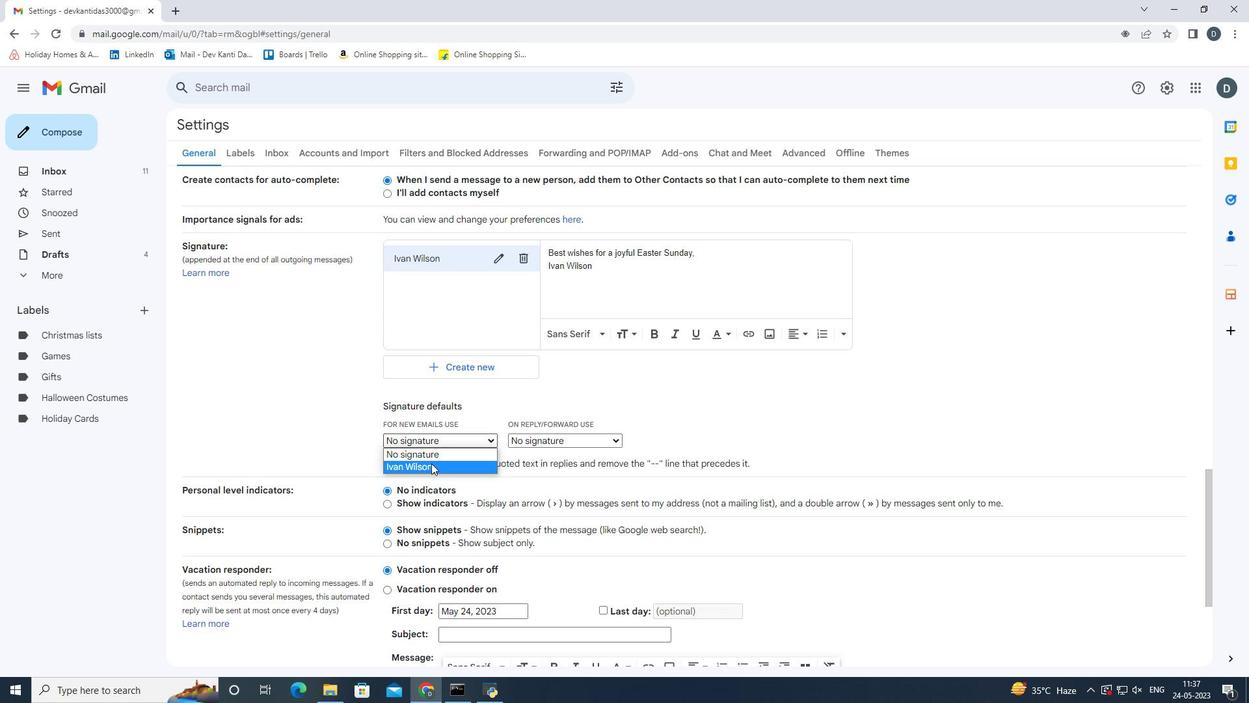 
Action: Mouse moved to (535, 440)
Screenshot: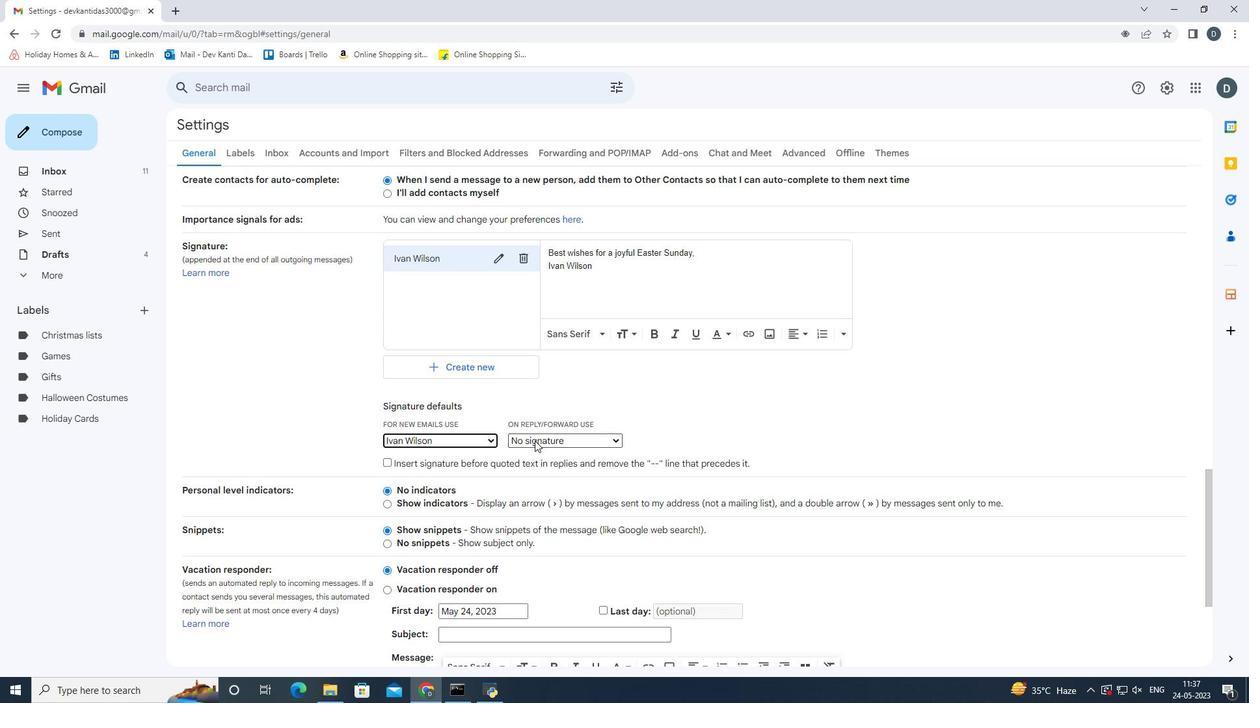 
Action: Mouse pressed left at (535, 440)
Screenshot: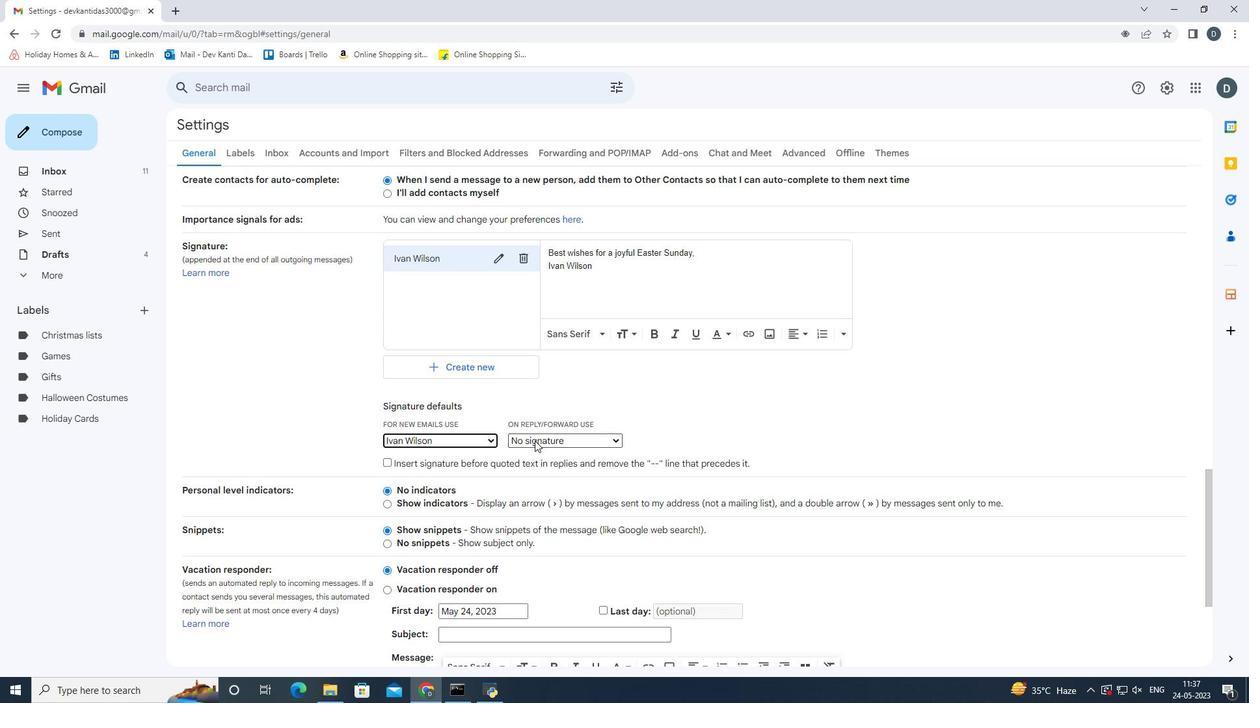 
Action: Mouse moved to (533, 464)
Screenshot: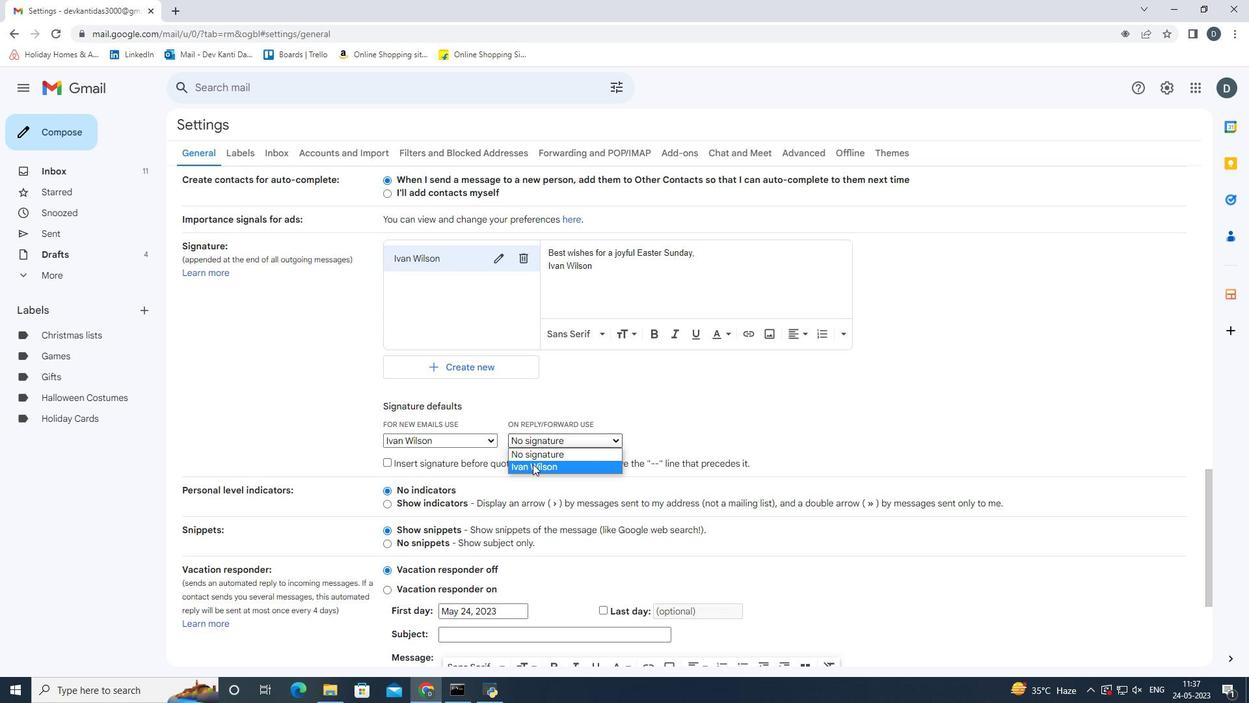 
Action: Mouse pressed left at (533, 464)
Screenshot: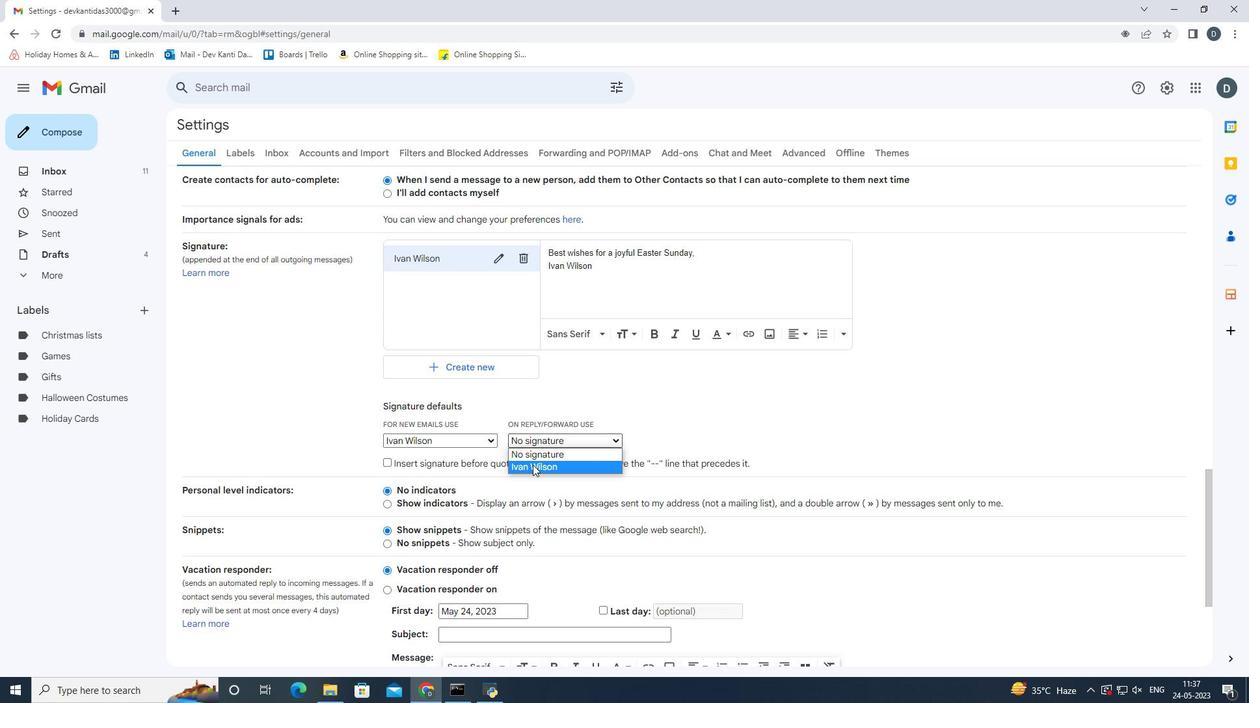 
Action: Mouse moved to (811, 470)
Screenshot: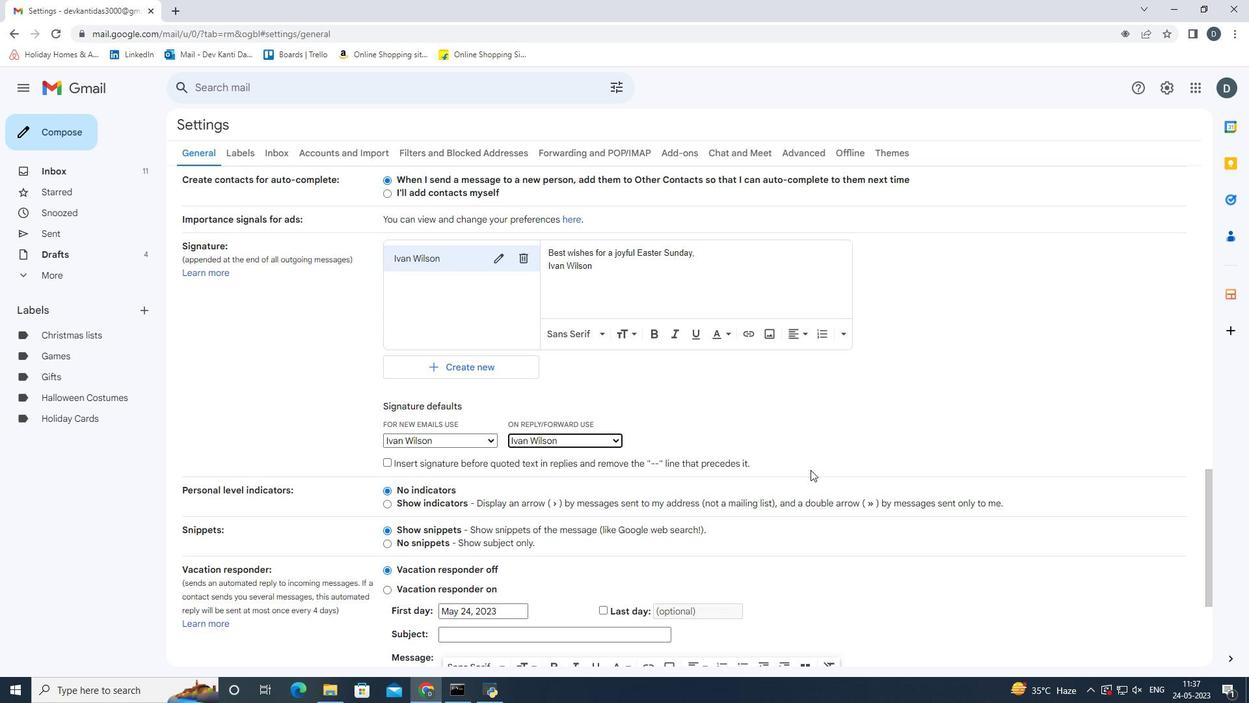 
Action: Mouse pressed left at (811, 470)
Screenshot: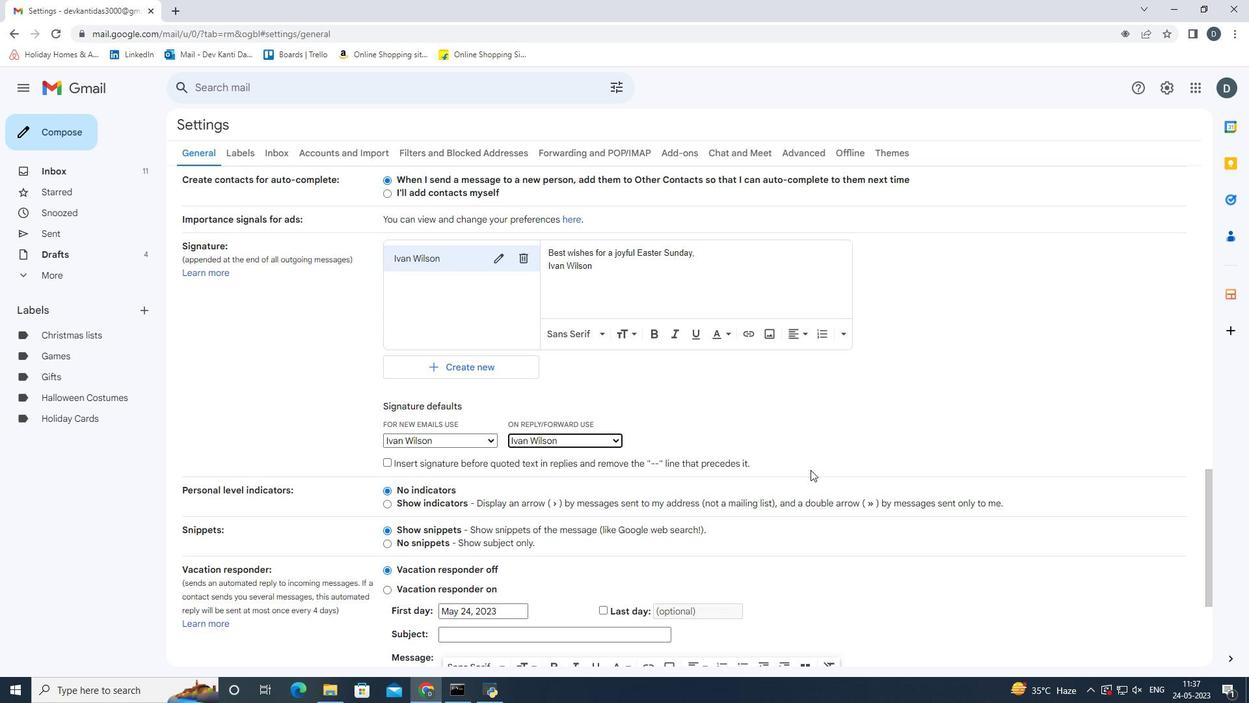 
Action: Mouse scrolled (811, 469) with delta (0, 0)
Screenshot: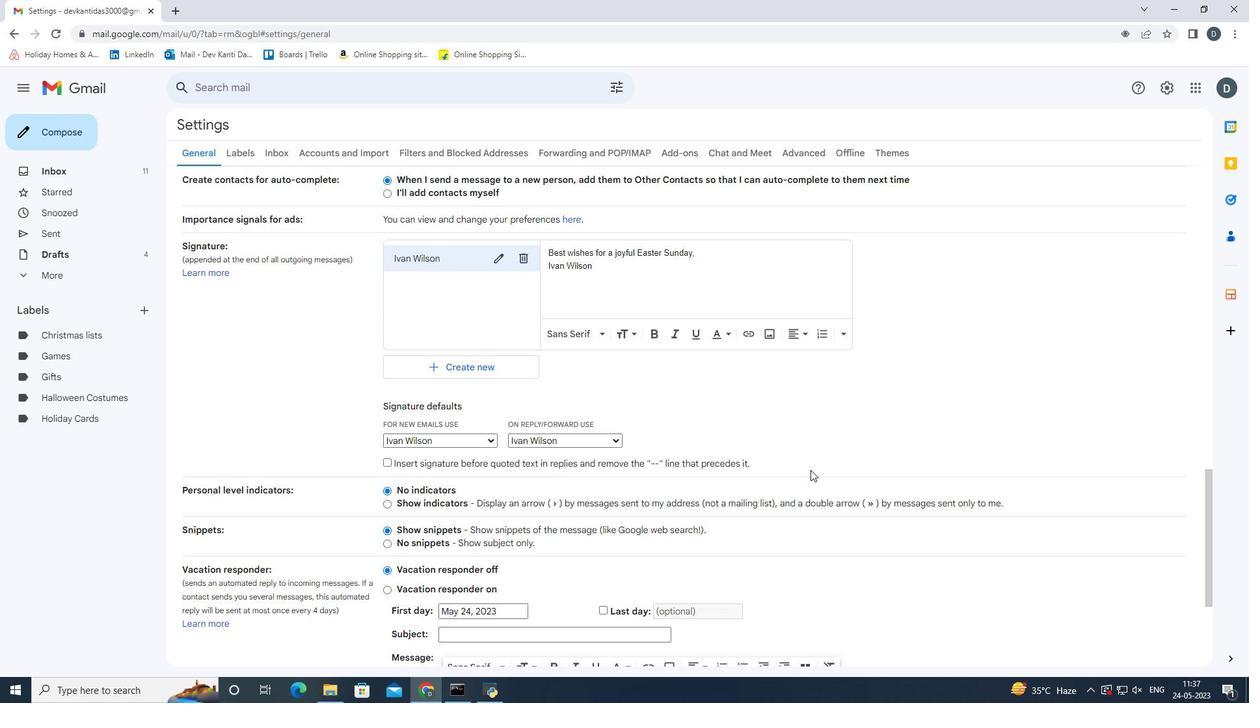 
Action: Mouse scrolled (811, 469) with delta (0, 0)
Screenshot: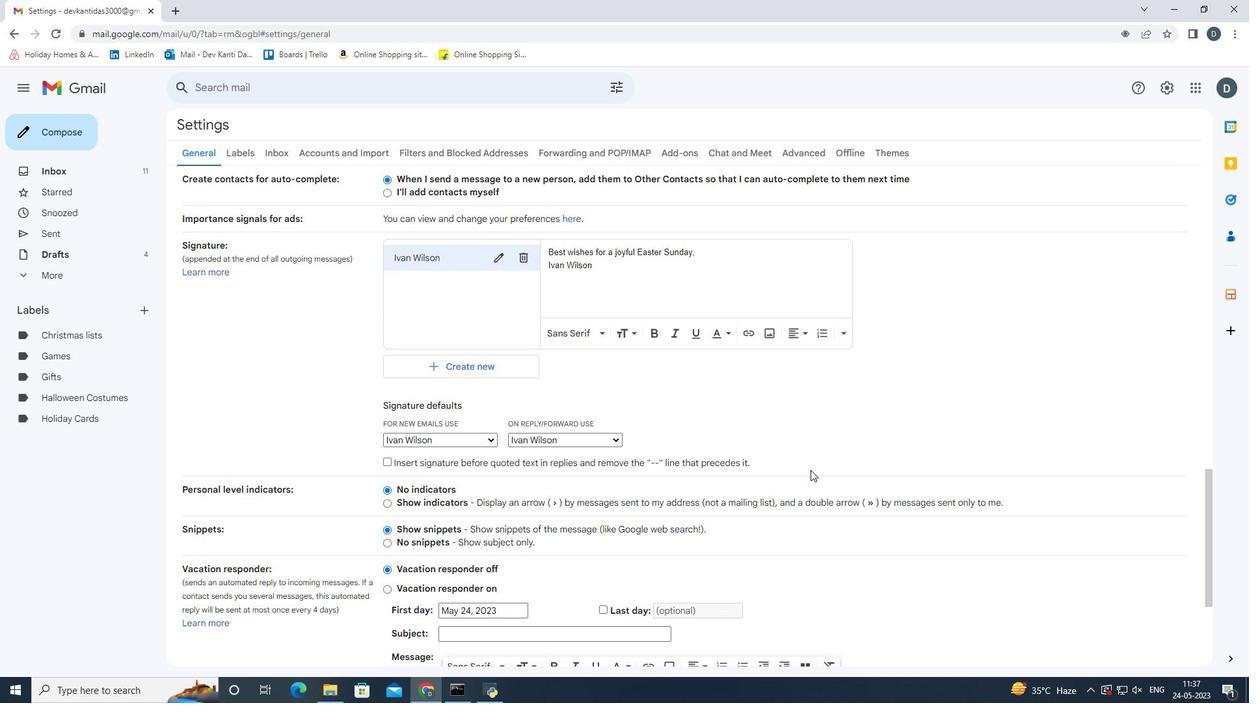 
Action: Mouse scrolled (811, 469) with delta (0, 0)
Screenshot: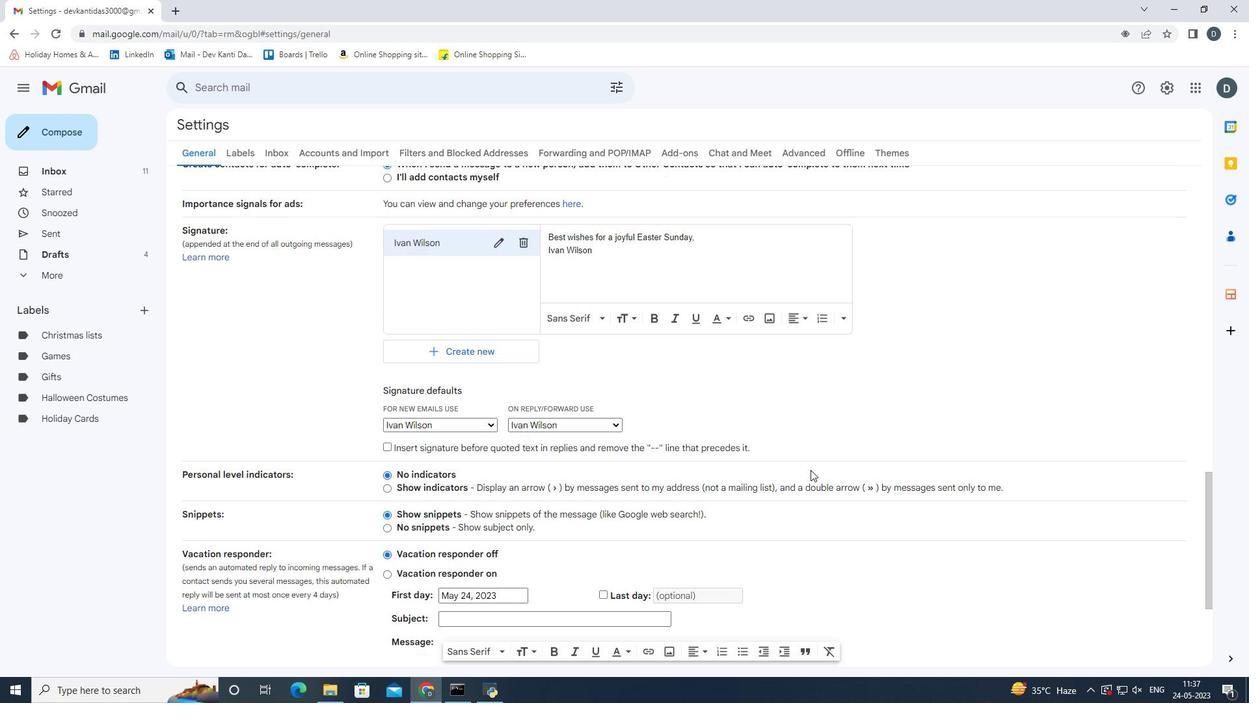 
Action: Mouse scrolled (811, 469) with delta (0, 0)
Screenshot: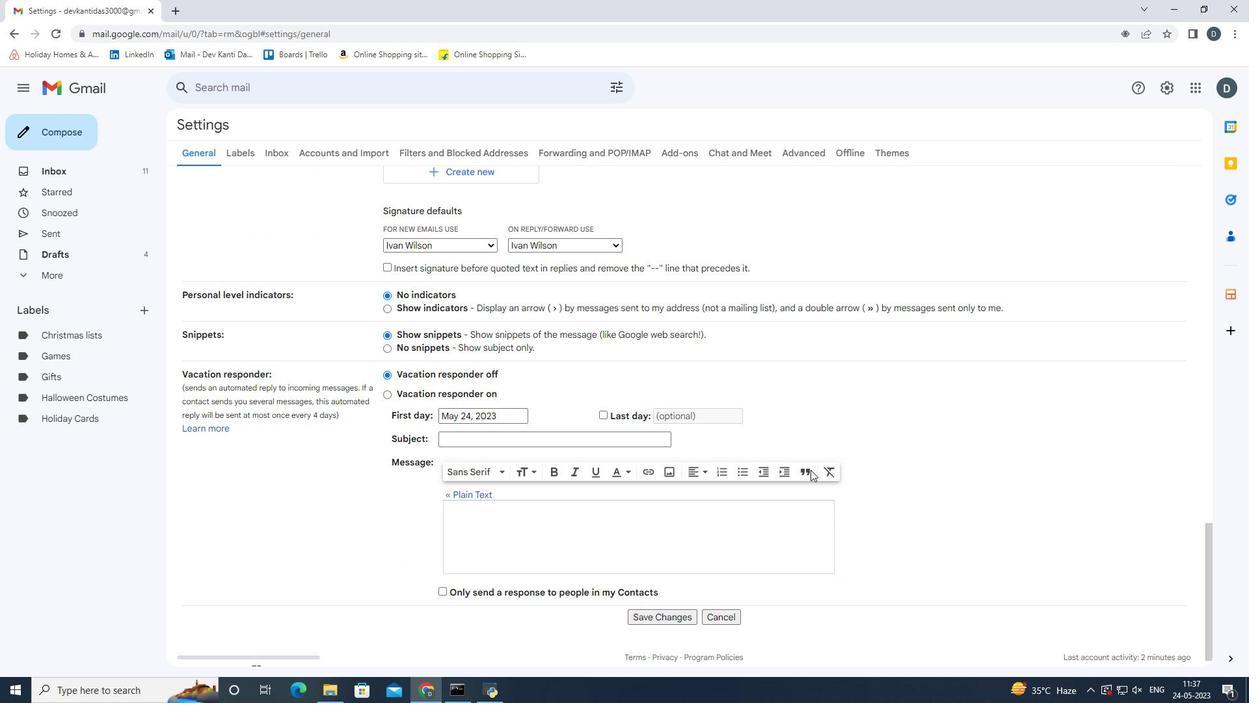
Action: Mouse scrolled (811, 469) with delta (0, 0)
Screenshot: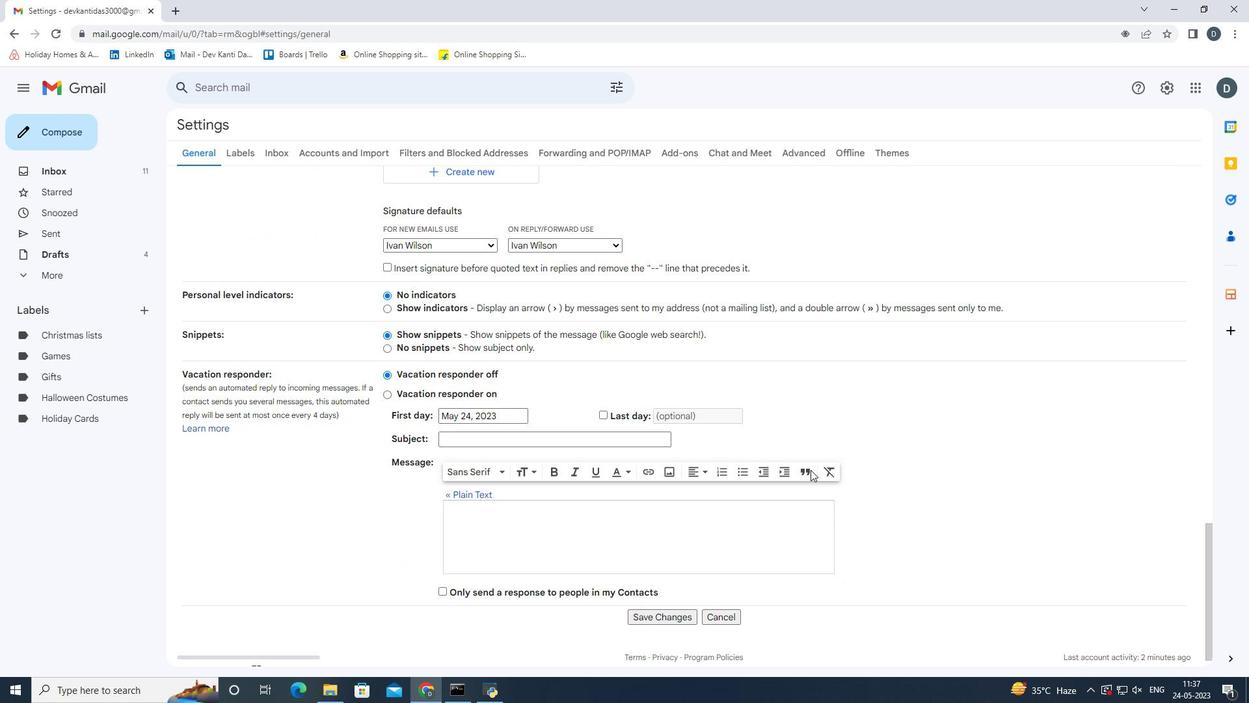 
Action: Mouse moved to (686, 592)
Screenshot: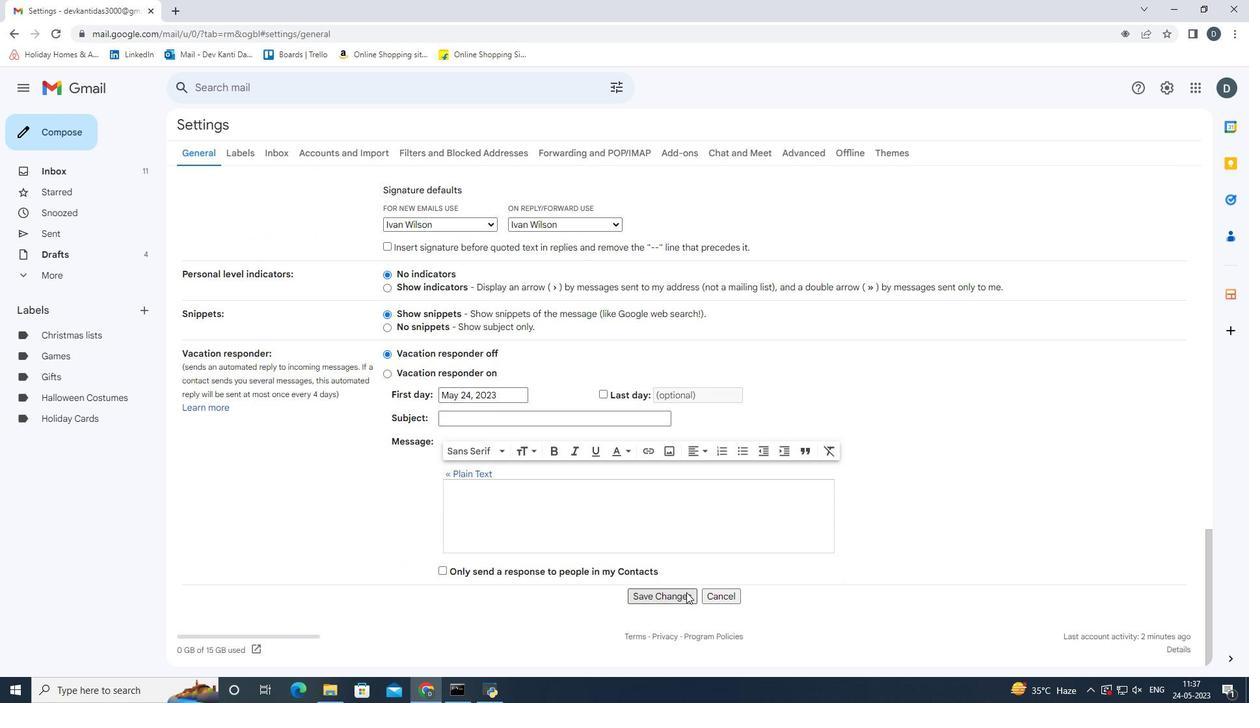 
Action: Mouse pressed left at (686, 592)
Screenshot: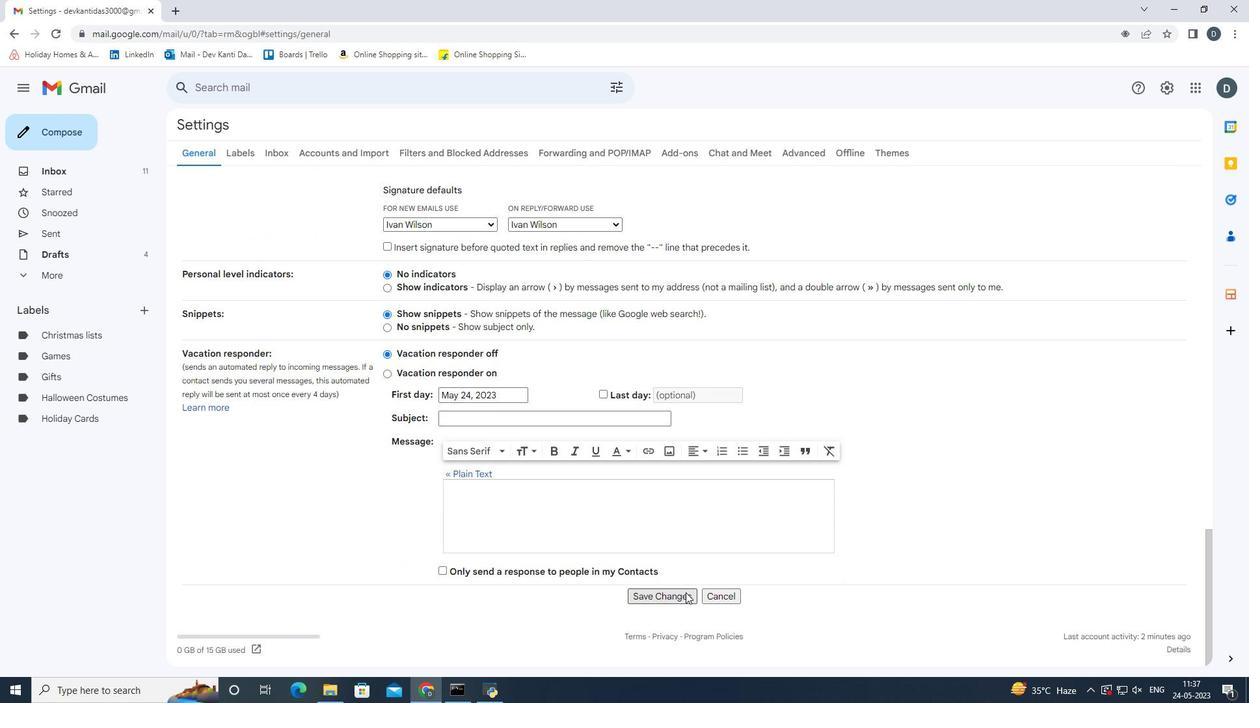 
Action: Mouse moved to (46, 135)
Screenshot: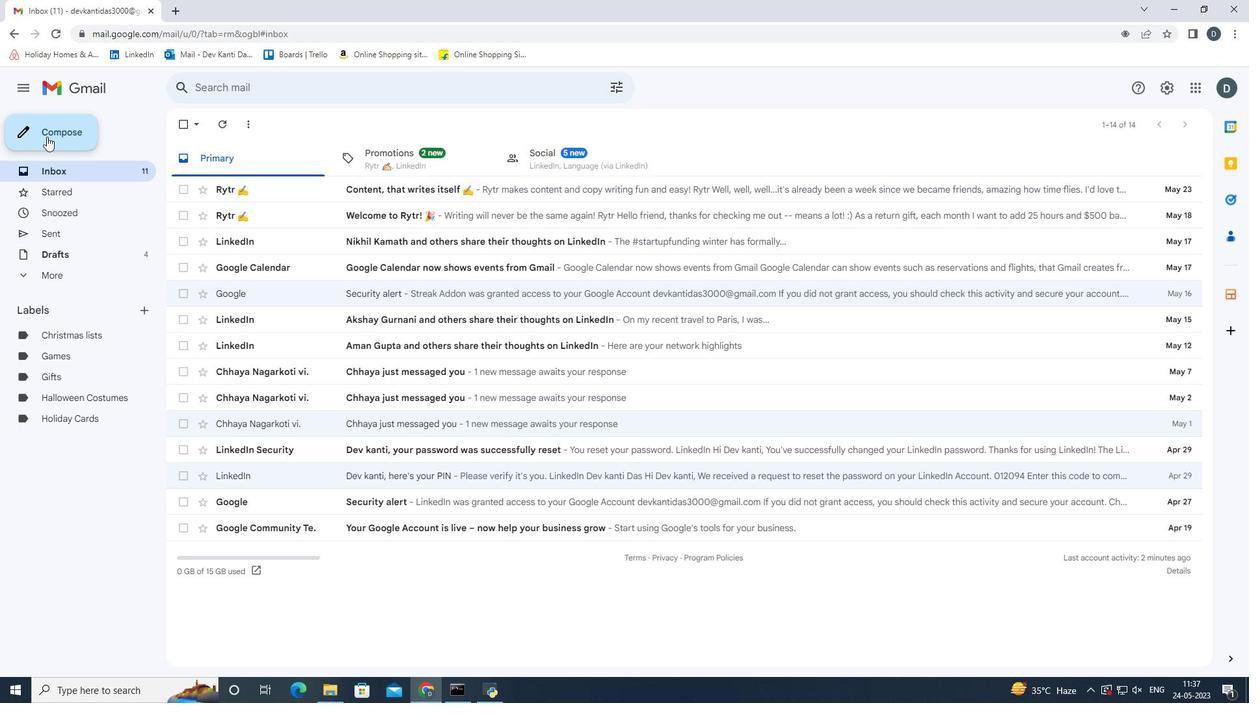 
Action: Mouse pressed left at (46, 135)
Screenshot: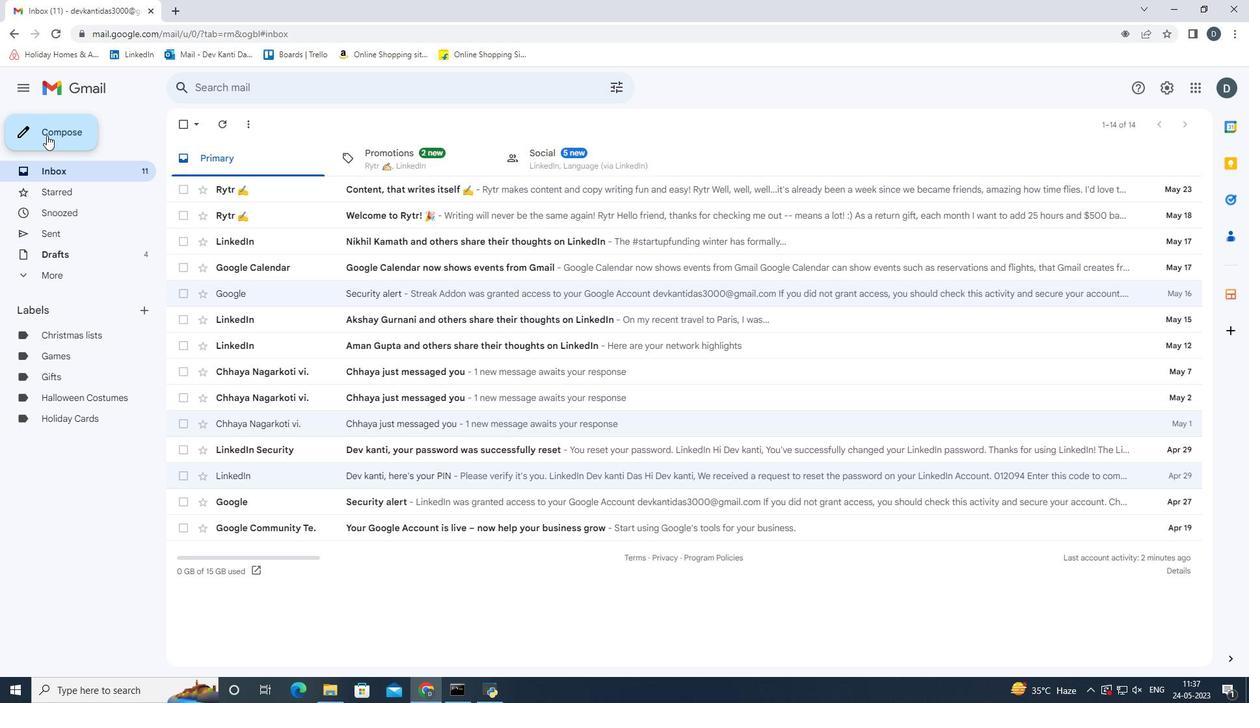 
Action: Mouse moved to (755, 285)
Screenshot: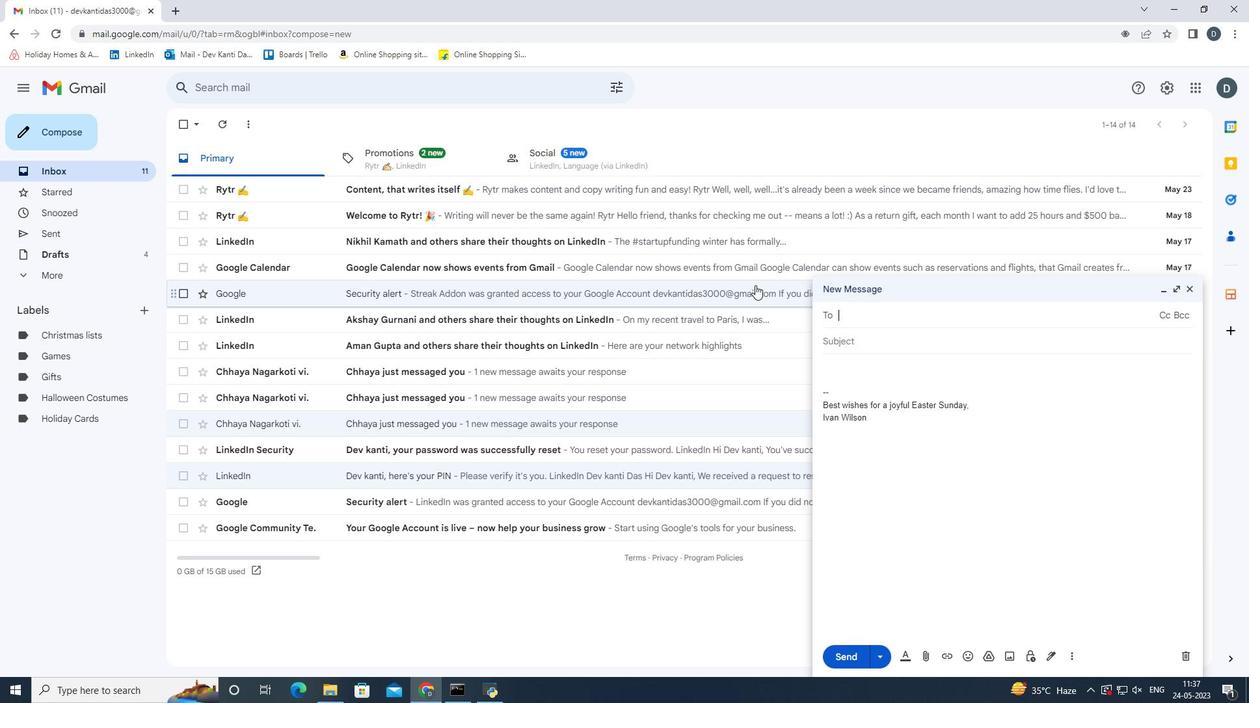 
Action: Key pressed <Key.shift><Key.shift>Softage.2<Key.shift><Key.shift><Key.shift><Key.shift><Key.shift><Key.shift><Key.shift><Key.shift><Key.shift><Key.shift><Key.shift><Key.shift><Key.shift><Key.shift><Key.shift><Key.shift><Key.shift><Key.shift><Key.shift><Key.shift><Key.shift>@softage.net
Screenshot: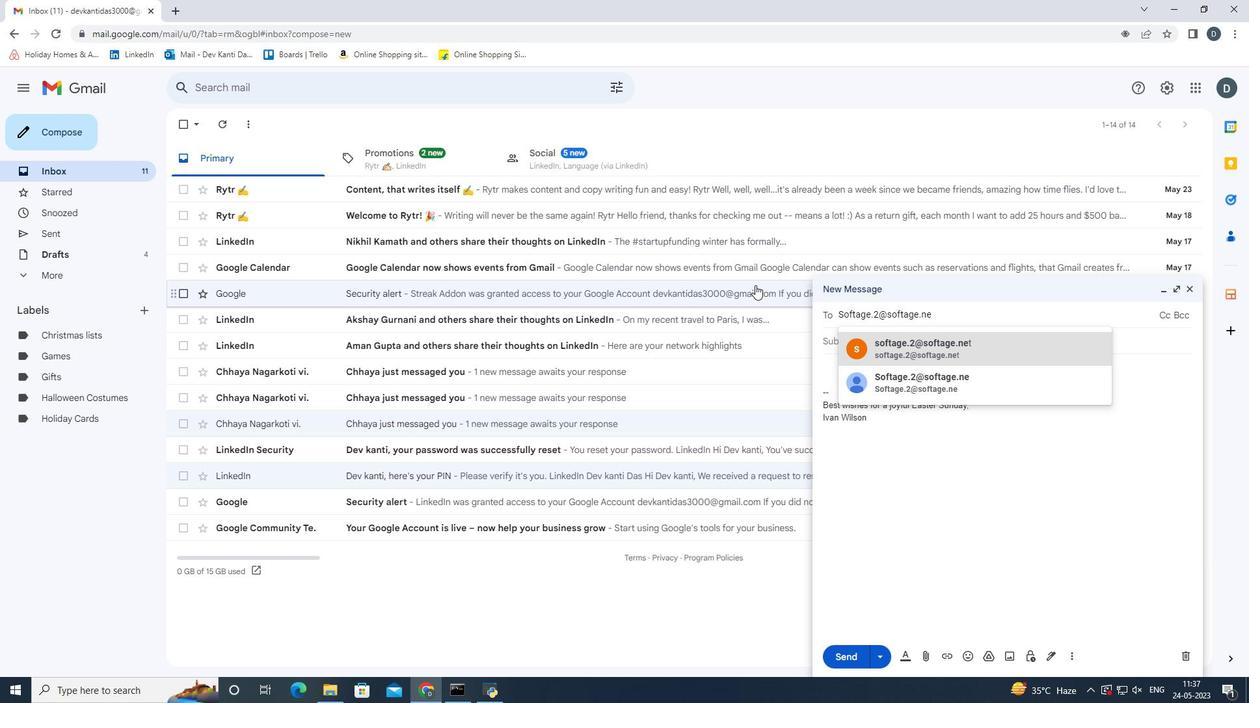 
Action: Mouse moved to (960, 341)
Screenshot: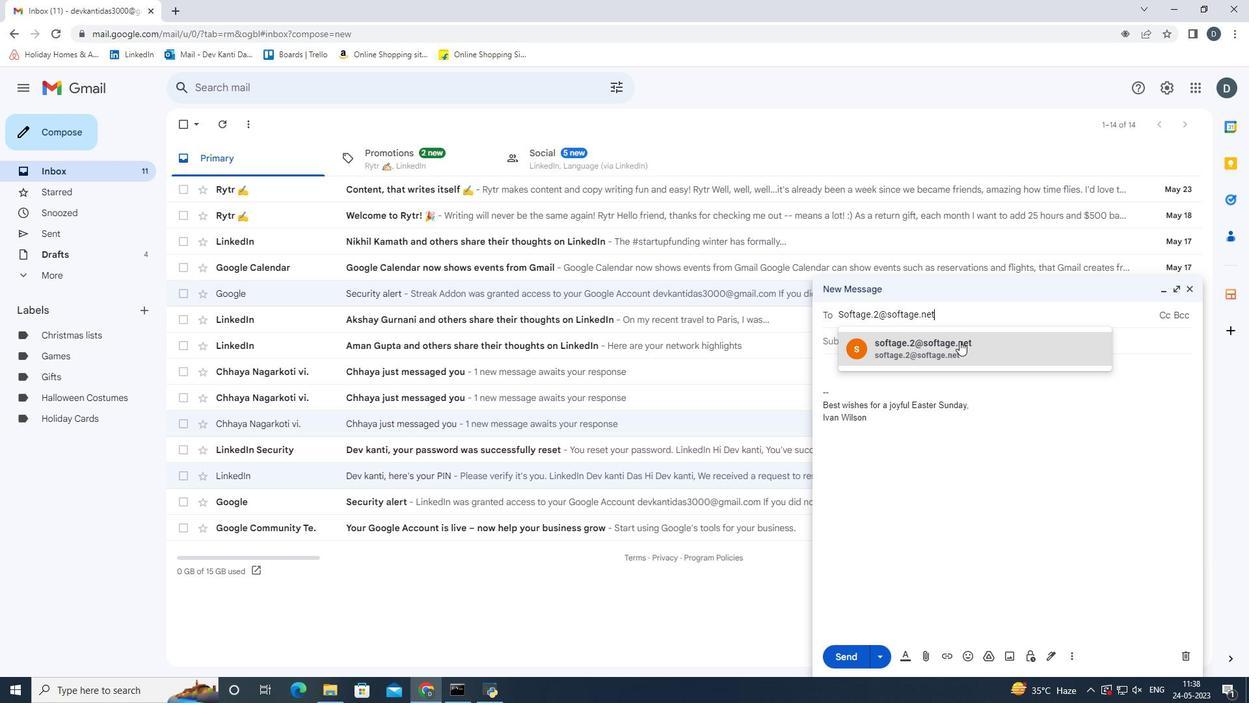 
Action: Mouse pressed left at (960, 341)
Screenshot: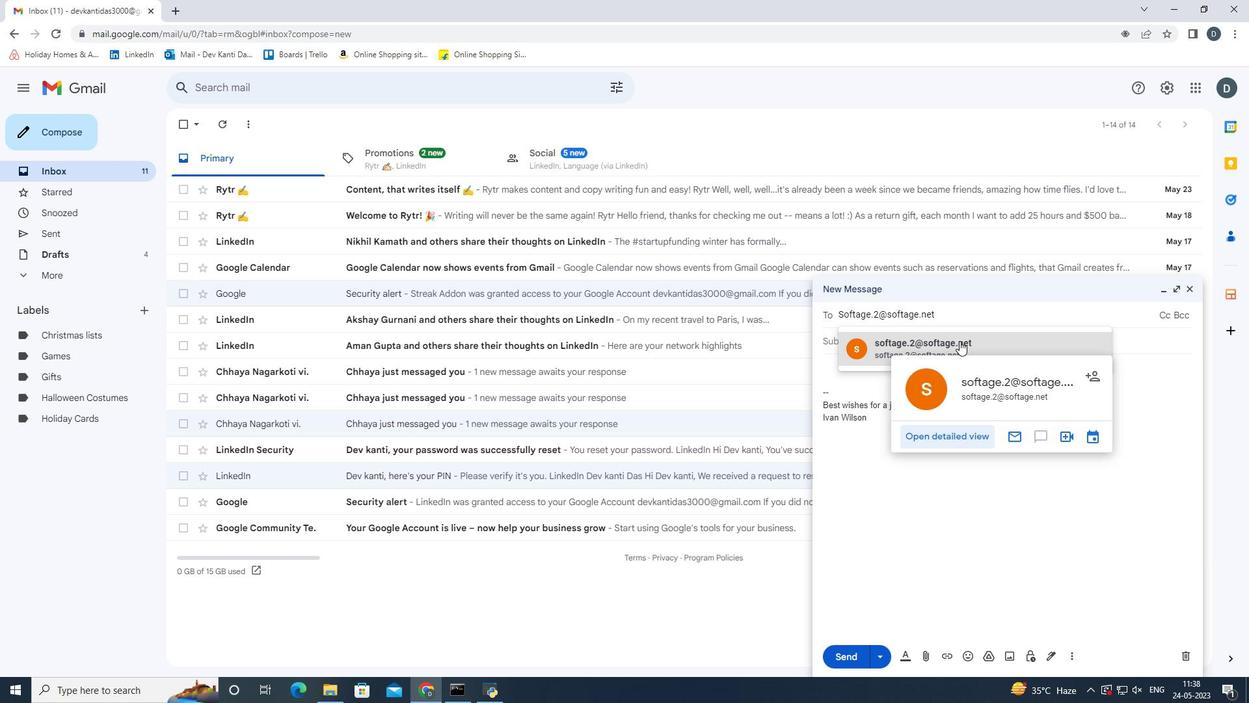 
Action: Mouse moved to (1074, 661)
Screenshot: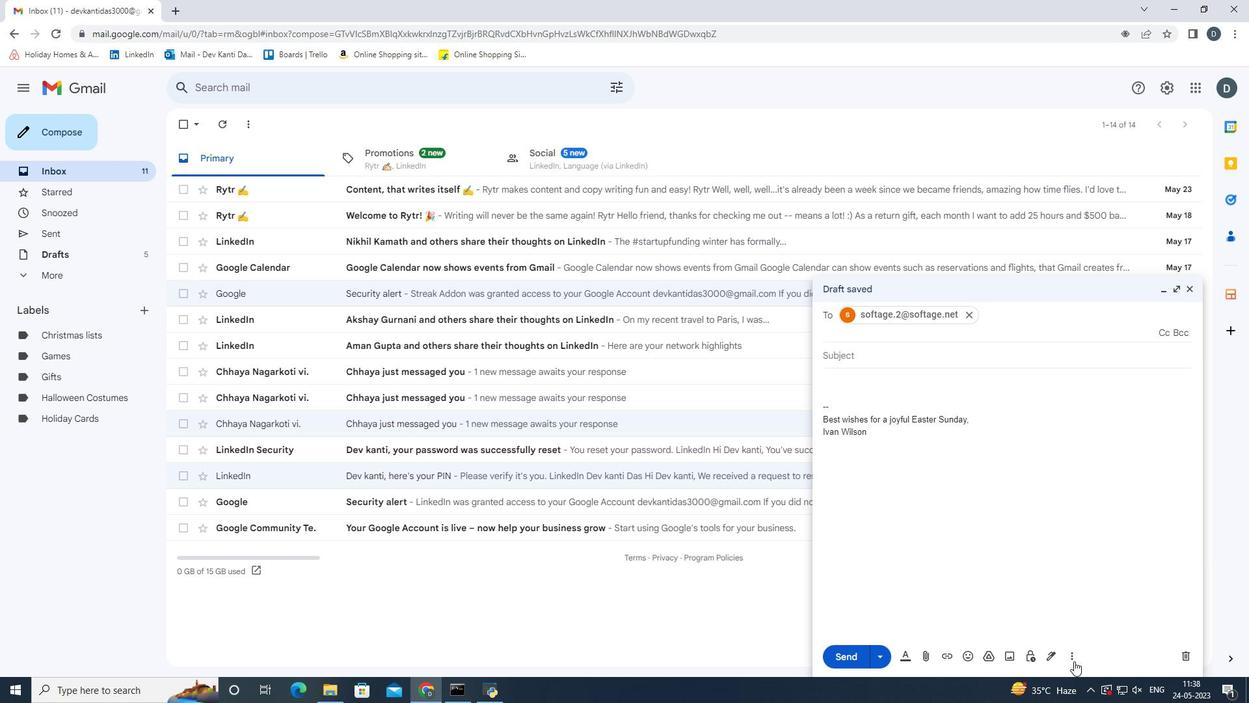 
Action: Mouse pressed left at (1074, 661)
Screenshot: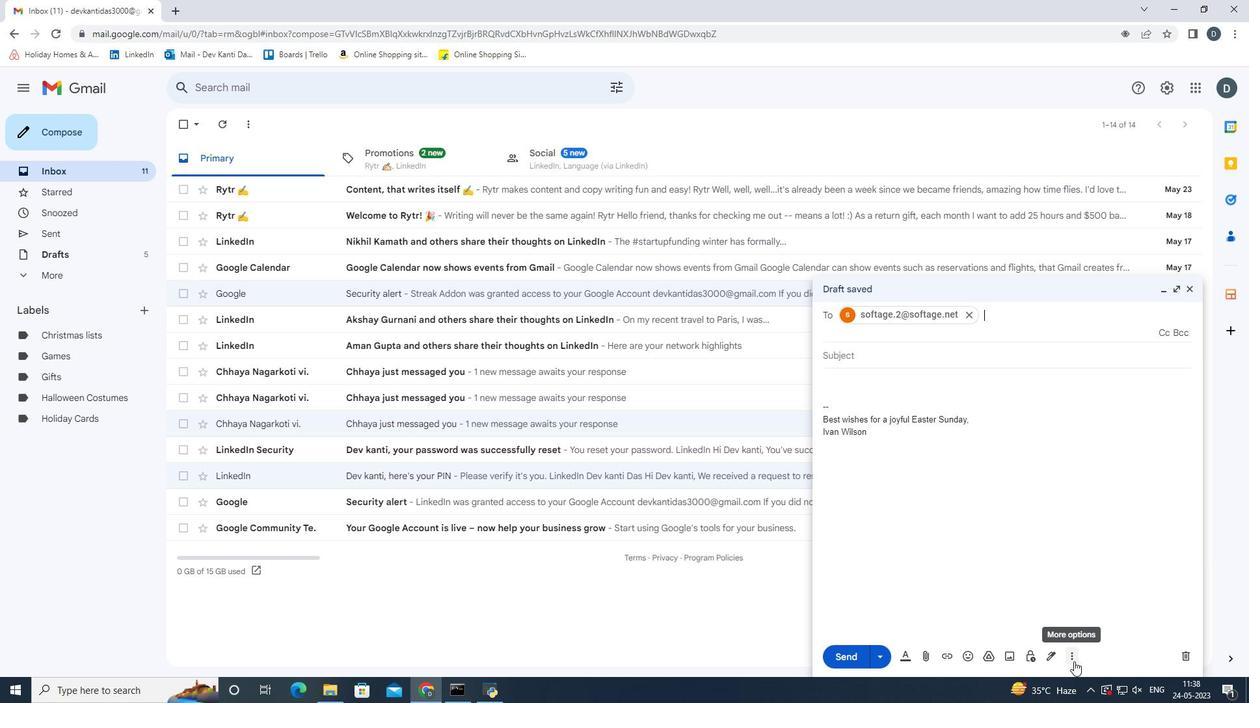
Action: Mouse moved to (1018, 512)
Screenshot: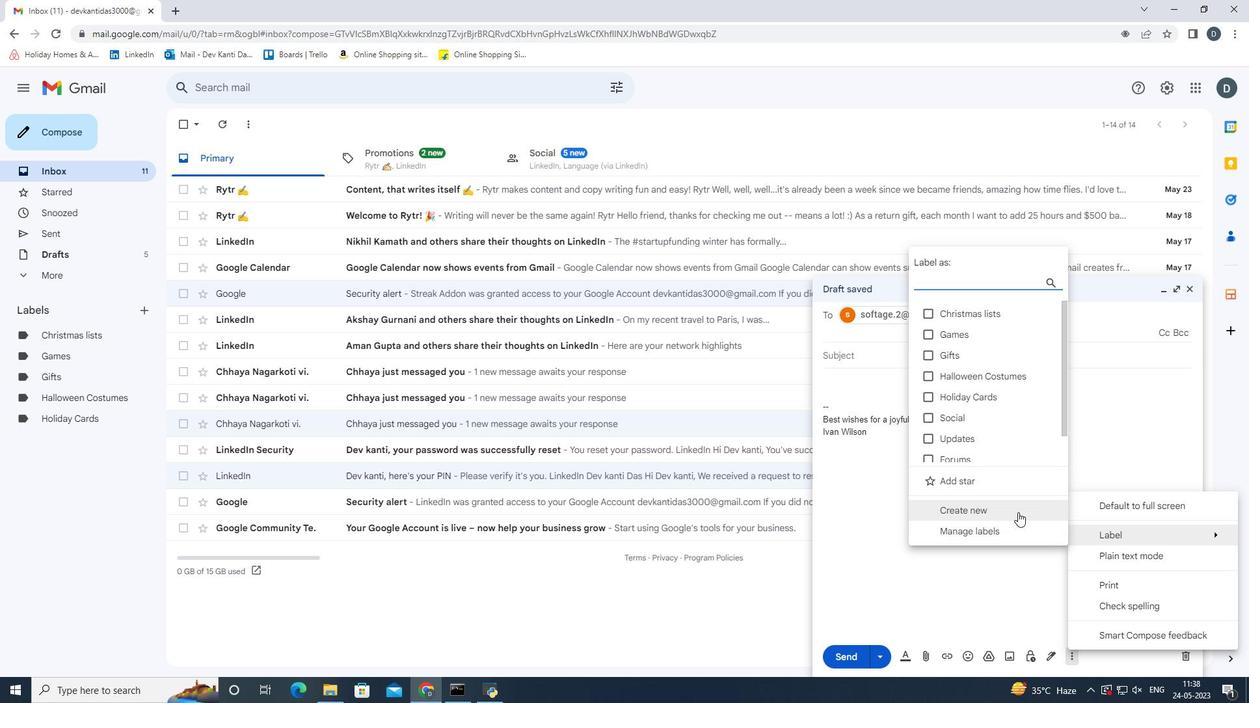 
Action: Mouse pressed left at (1018, 512)
Screenshot: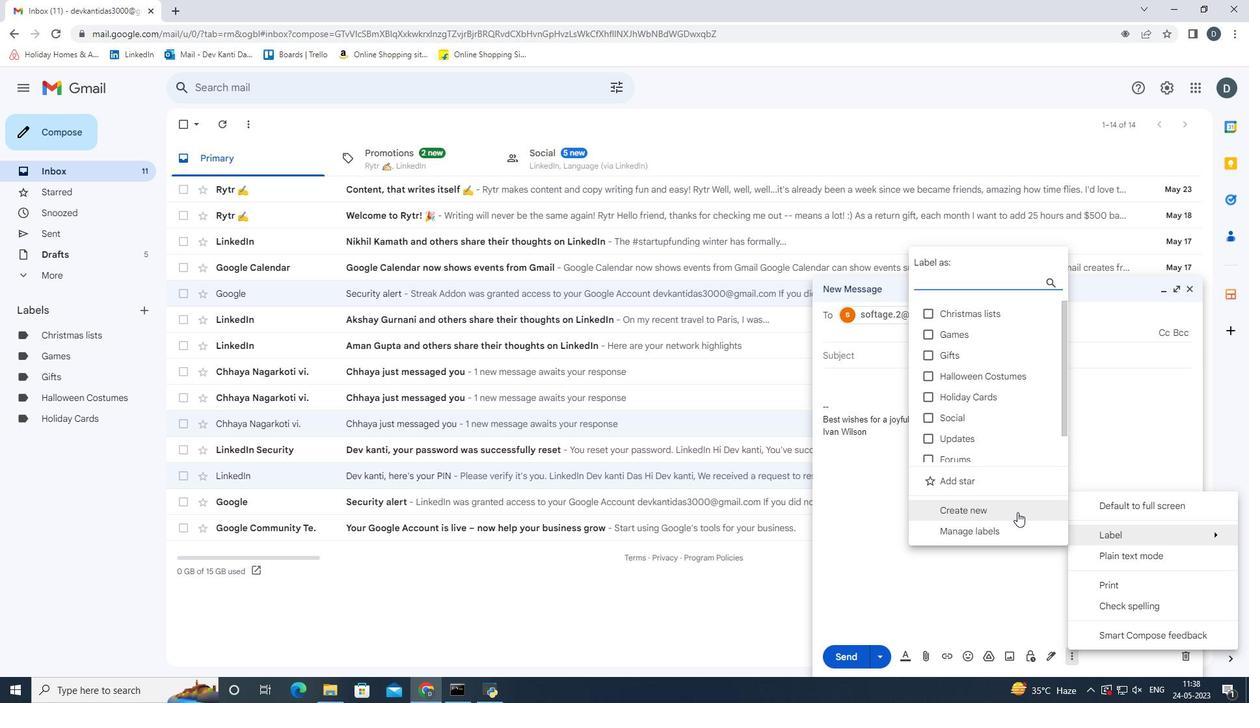 
Action: Mouse moved to (593, 358)
Screenshot: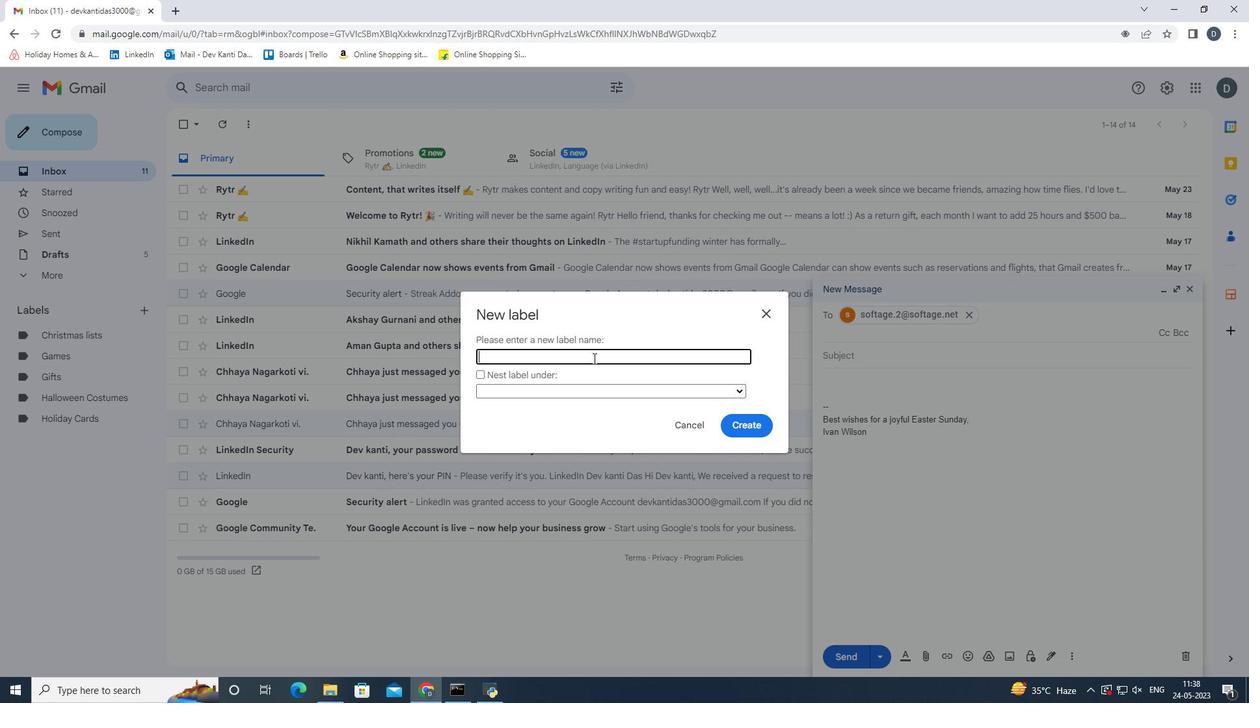
Action: Key pressed <Key.shift><Key.shift><Key.shift><Key.shift>T
Screenshot: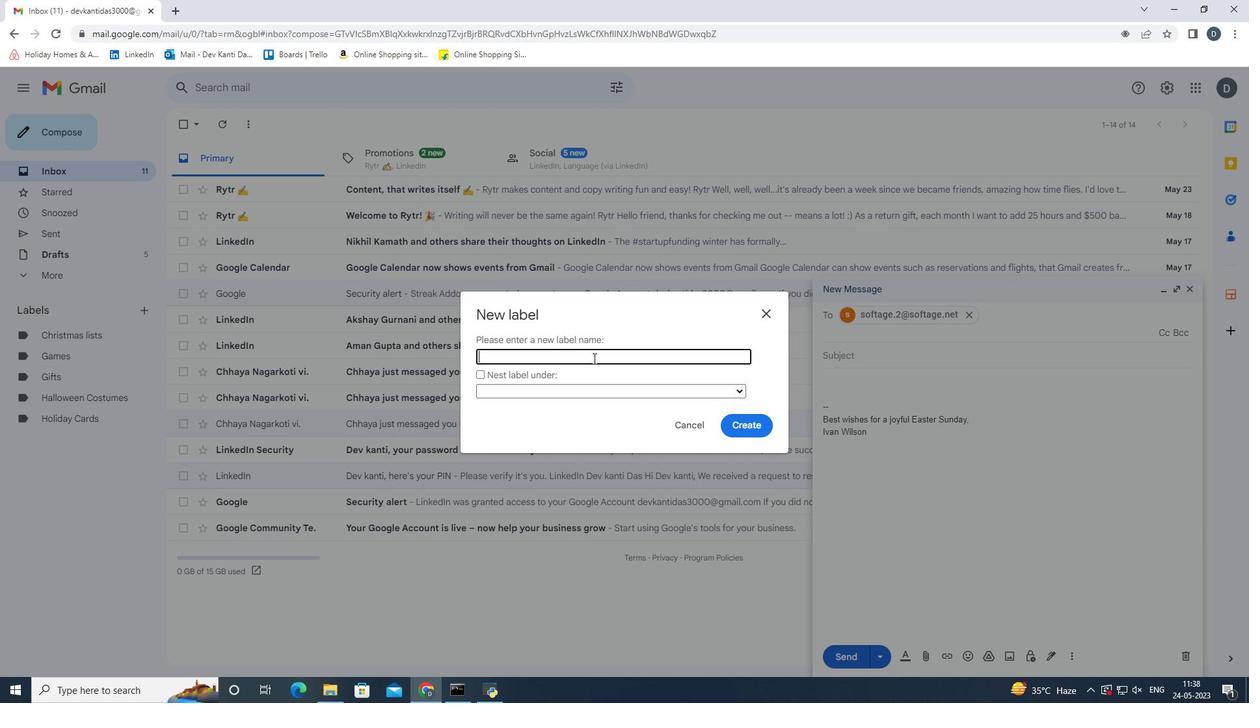 
Action: Mouse moved to (594, 358)
Screenshot: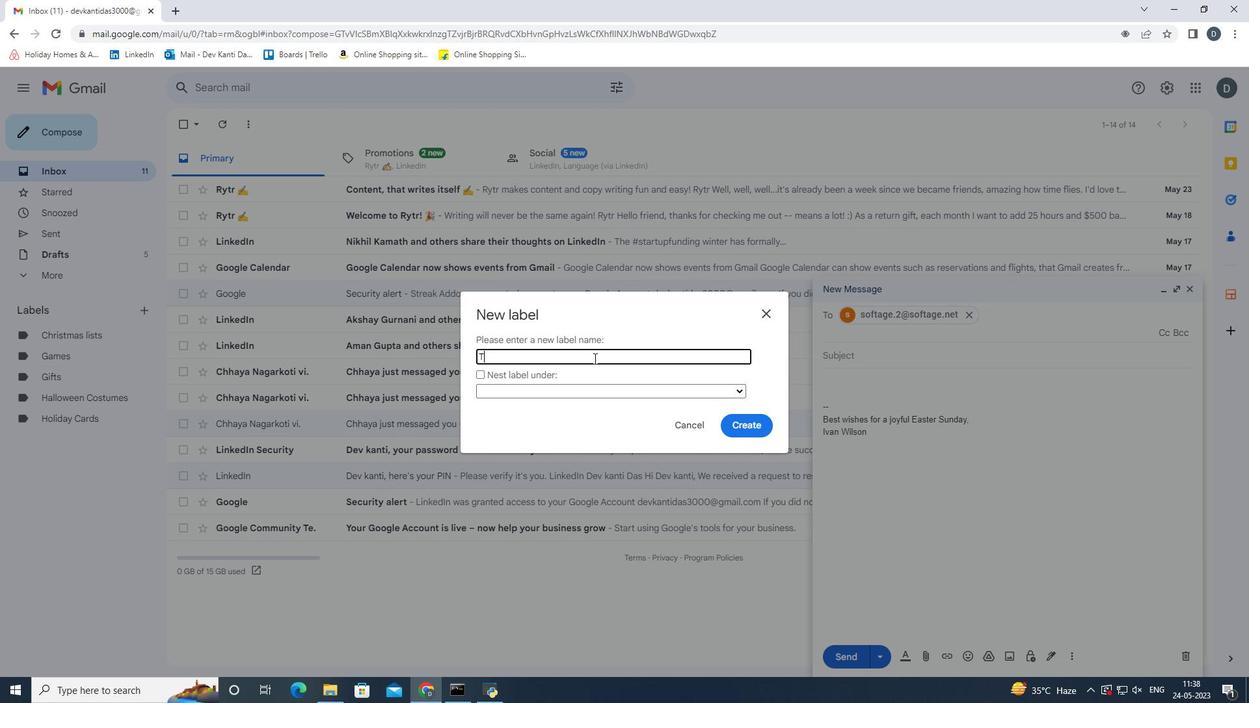 
Action: Key pressed hanksgiving<Key.space>recipes<Key.enter>
Screenshot: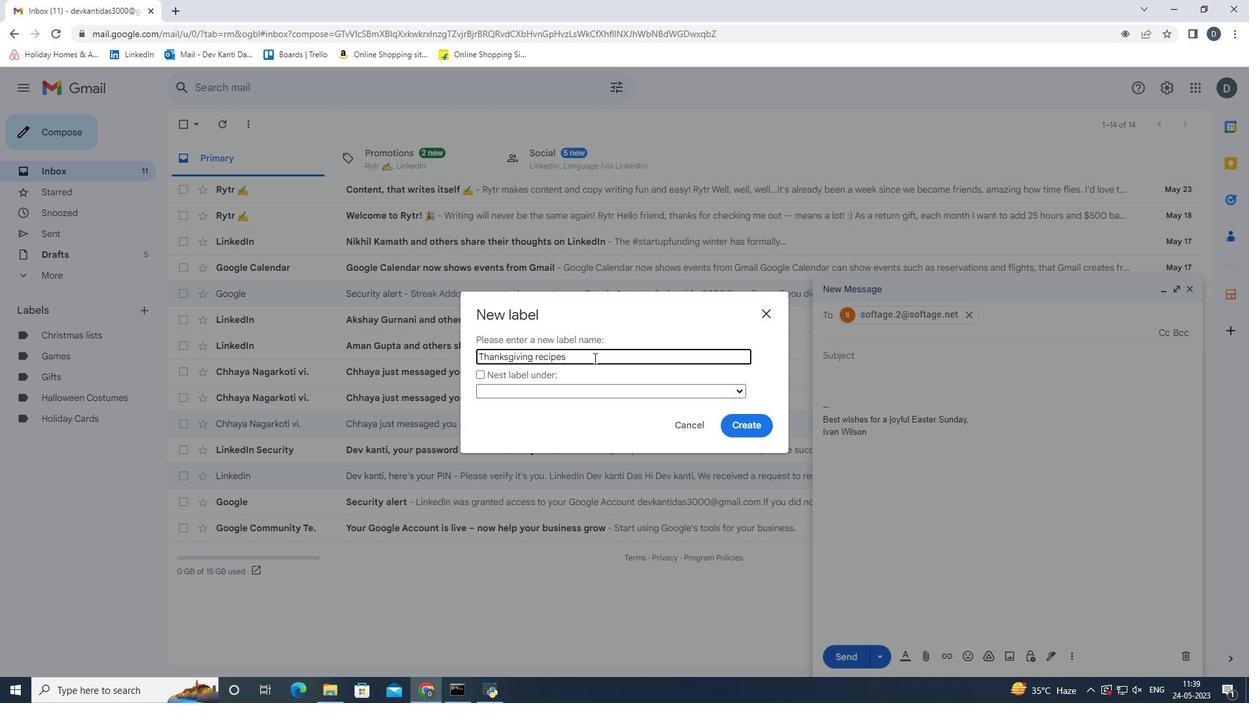 
Action: Mouse moved to (1073, 654)
Screenshot: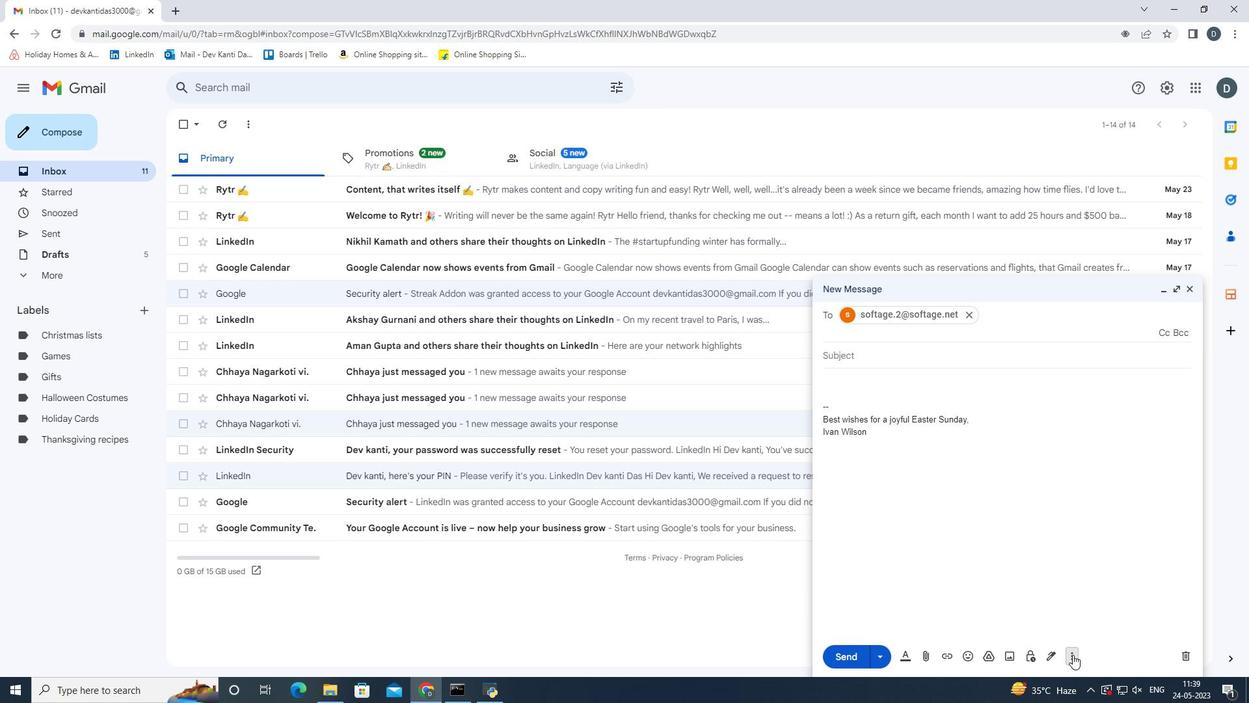 
Action: Mouse pressed left at (1073, 654)
Screenshot: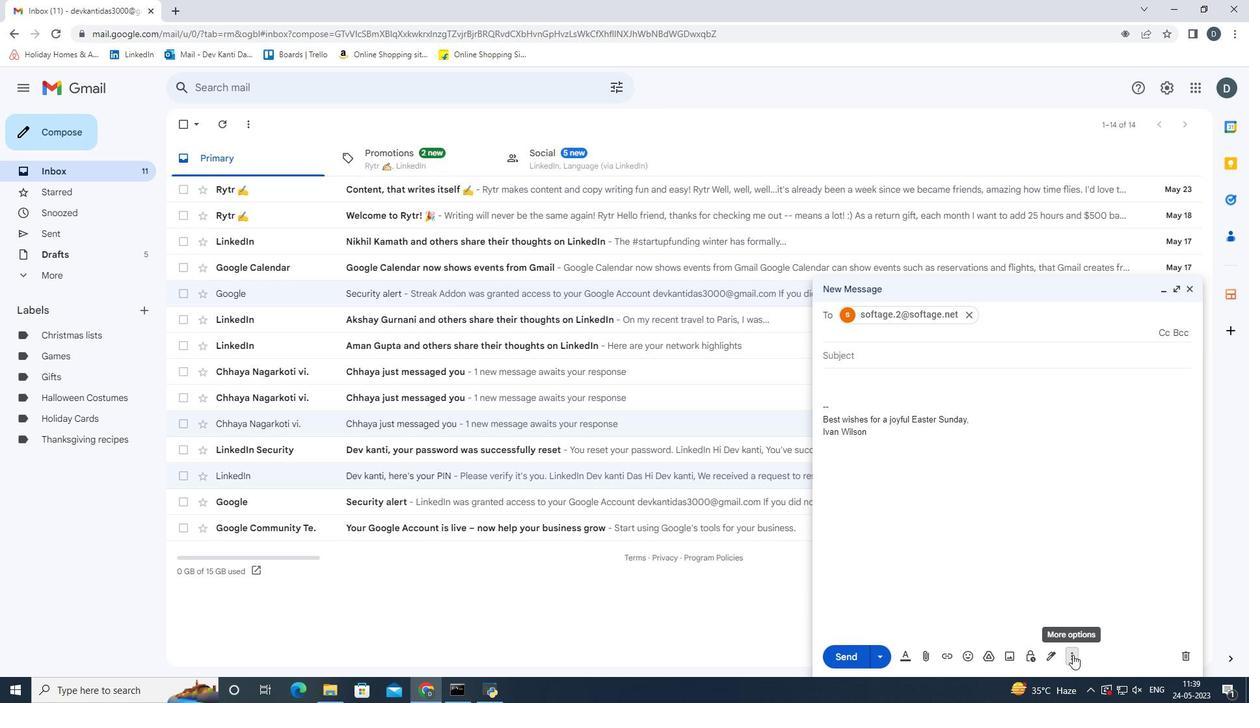 
Action: Mouse moved to (1018, 505)
Screenshot: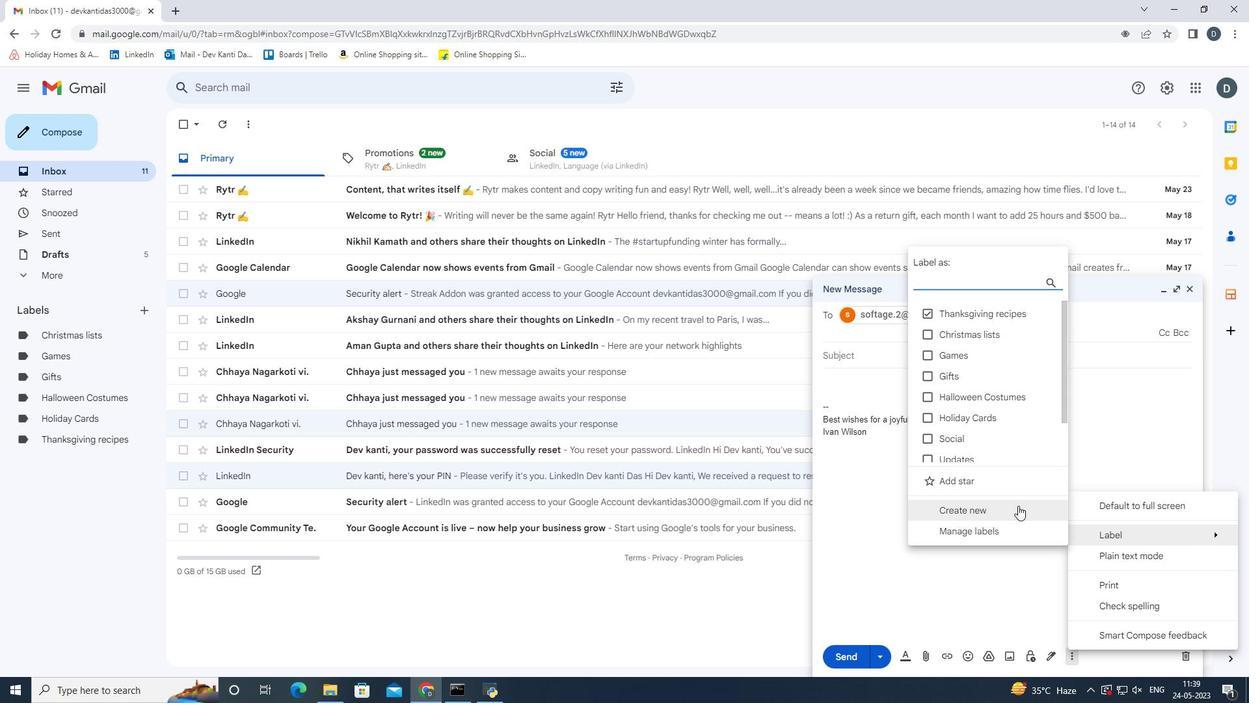 
Action: Mouse pressed left at (1018, 505)
Screenshot: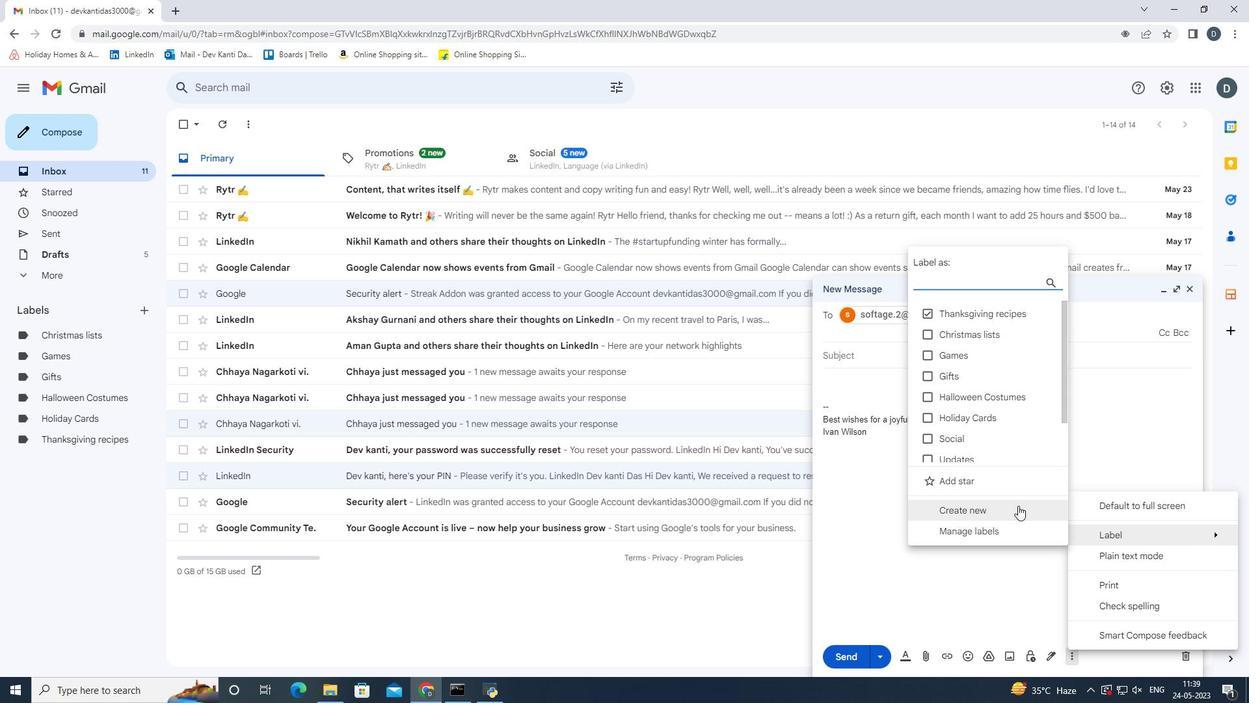 
Action: Mouse moved to (775, 322)
Screenshot: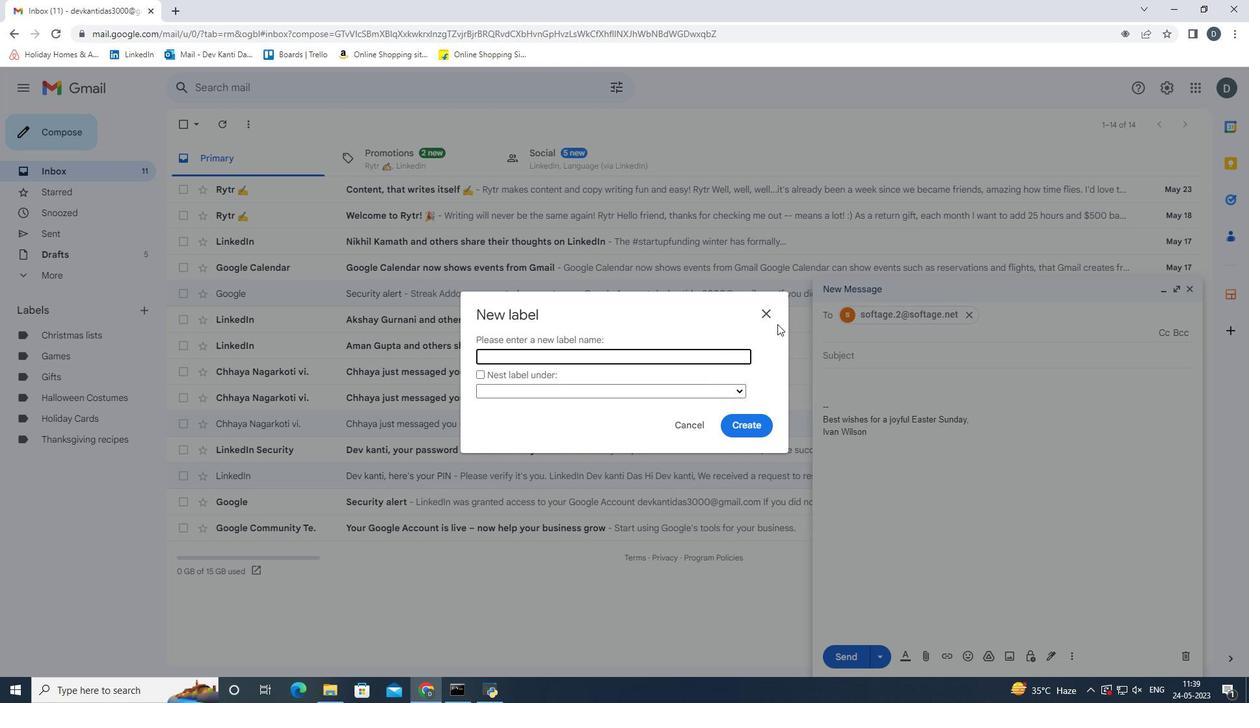 
Action: Mouse pressed left at (775, 322)
Screenshot: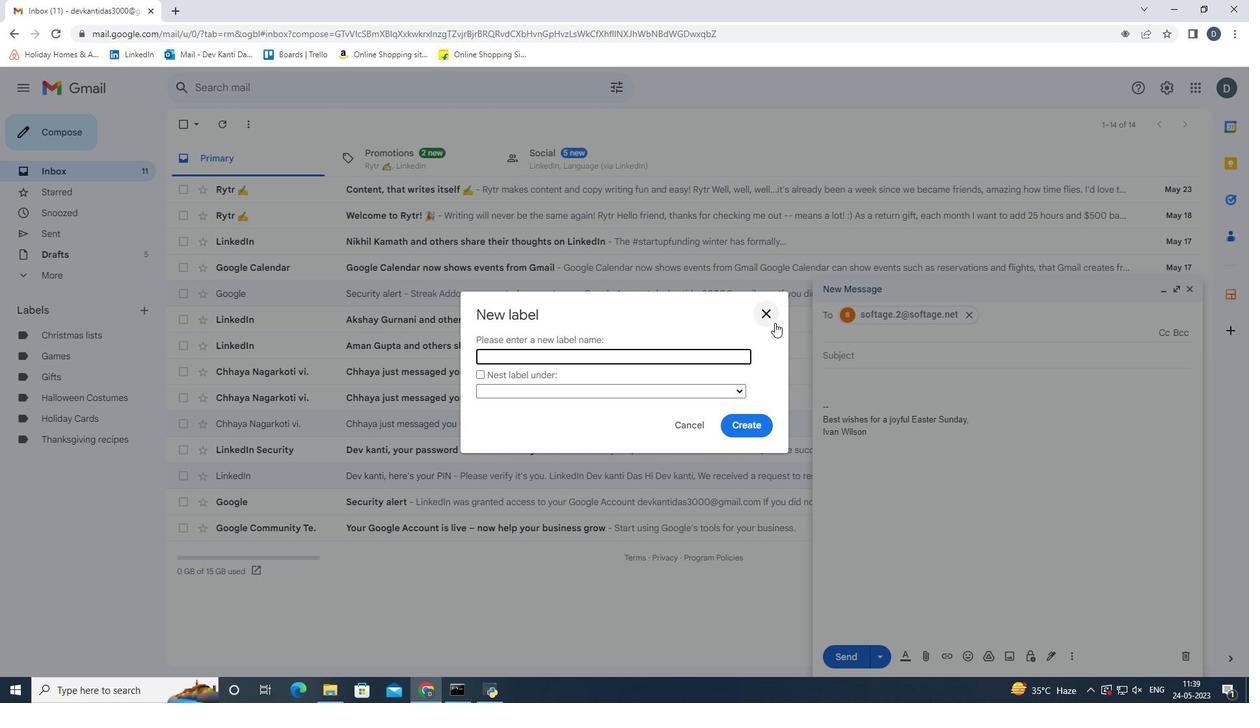 
Action: Mouse moved to (854, 649)
Screenshot: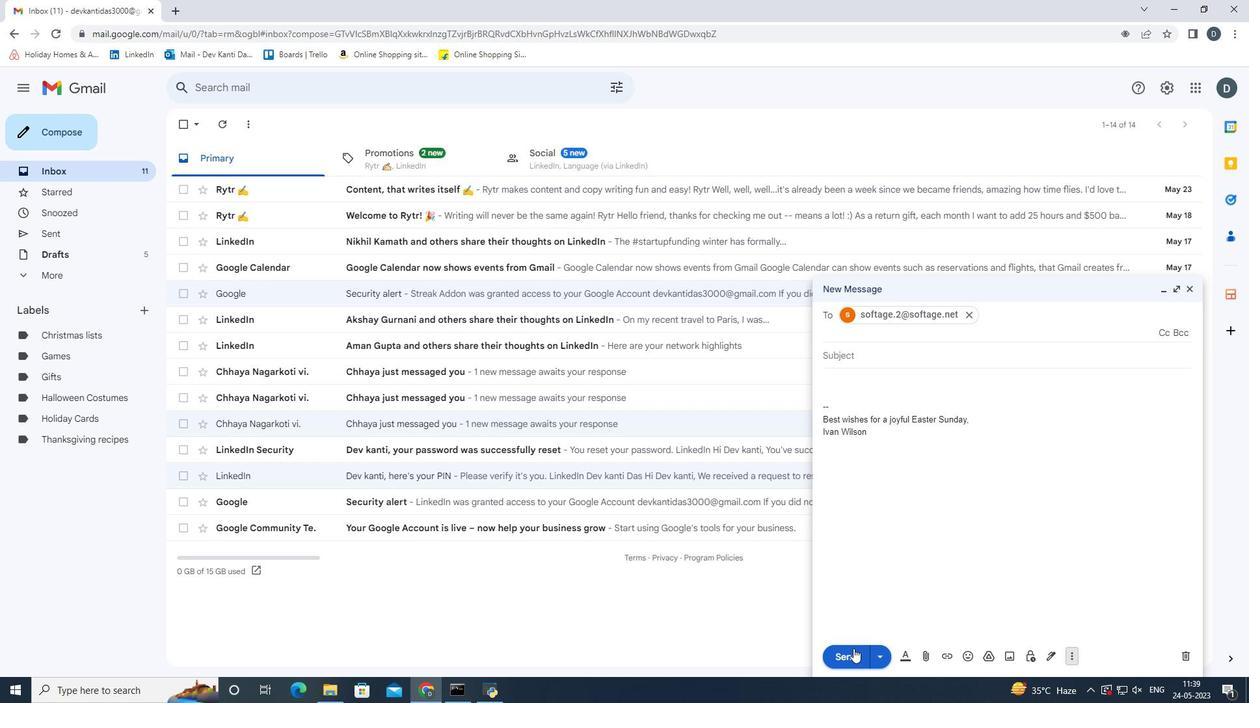 
Action: Mouse pressed left at (854, 649)
Screenshot: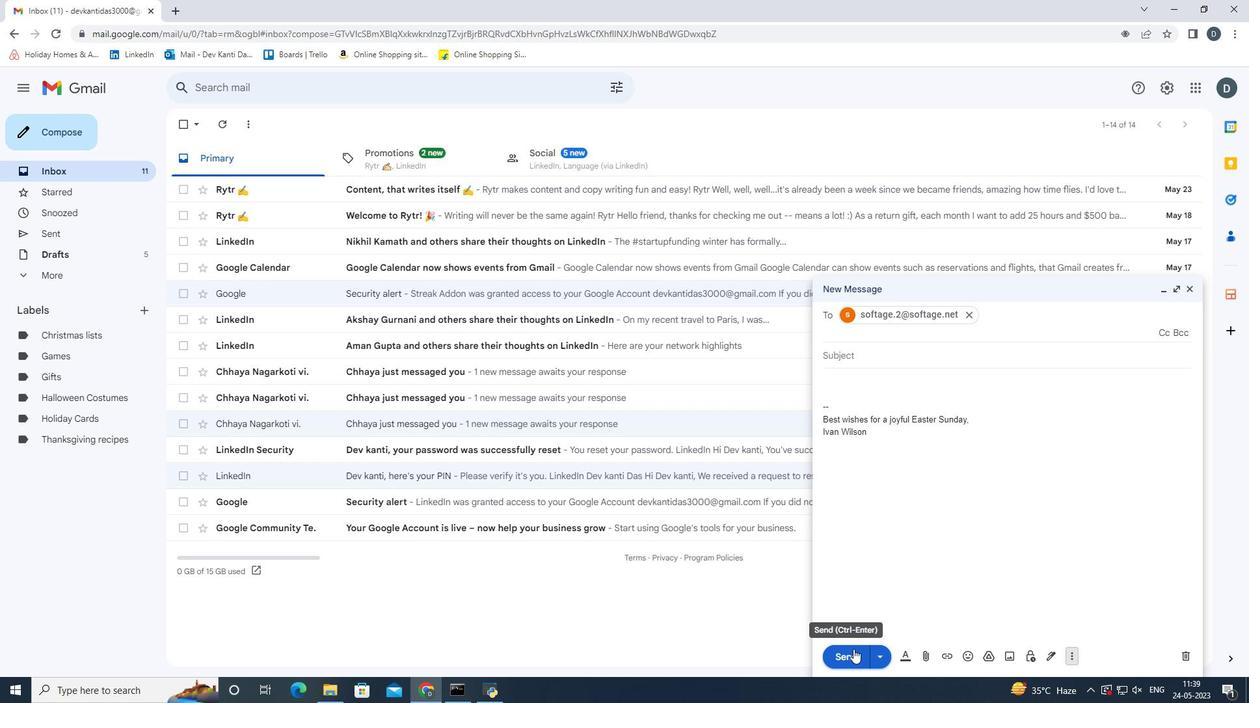 
